 Task: Add an event with the title Training Session: Effective Decision-Making in High-Pressure Situations, date '2023/10/26', time 9:15 AM to 11:15 AMand add a description: Welcome to the Coffee Meeting with a Potential Investor, an exciting opportunity to connect, share your business vision, and explore potential investment opportunities. This meeting is designed to foster a mutually beneficial relationship between you and the investor, providing a platform to discuss your business goals, growth strategies, and the potential for collaboration., put the event into Red category . Add location for the event as: Vilnius, Lithuania, logged in from the account softage.4@softage.netand send the event invitation to softage.10@softage.net and softage.1@softage.net. Set a reminder for the event 30 minutes before
Action: Mouse moved to (140, 104)
Screenshot: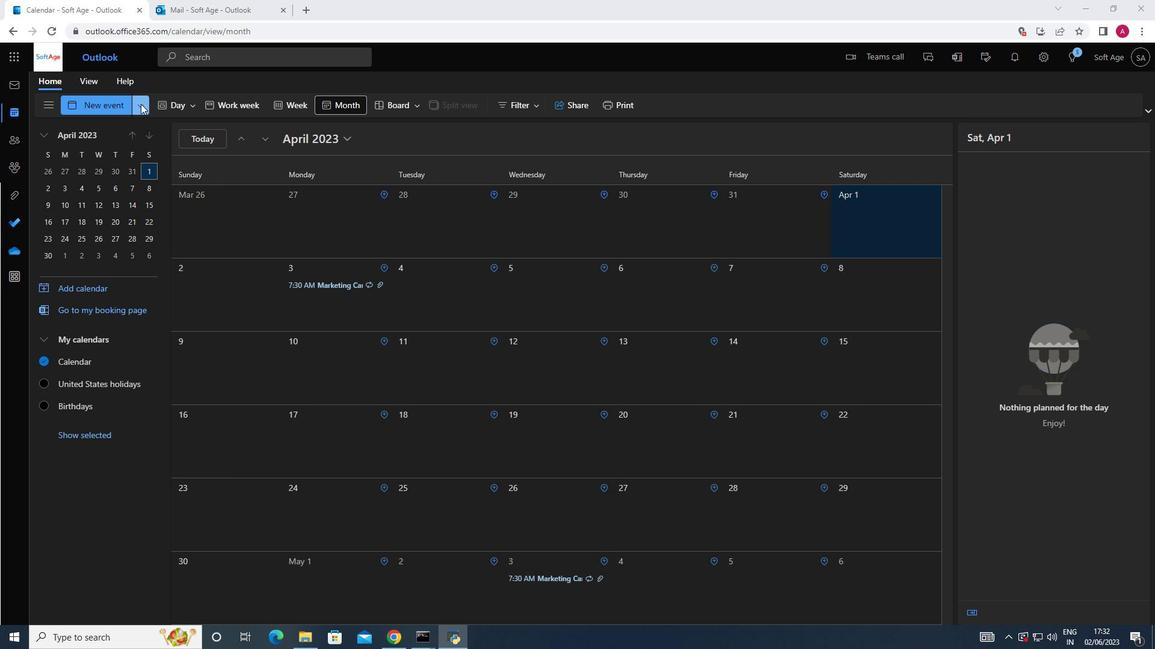 
Action: Mouse pressed left at (140, 104)
Screenshot: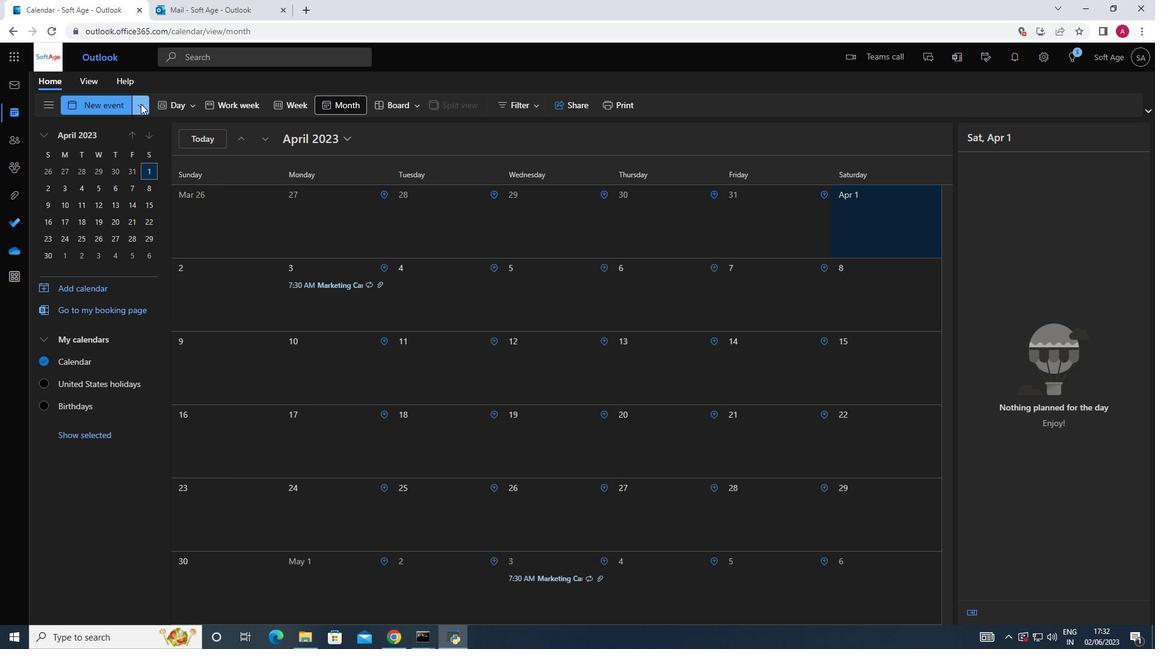 
Action: Mouse moved to (108, 149)
Screenshot: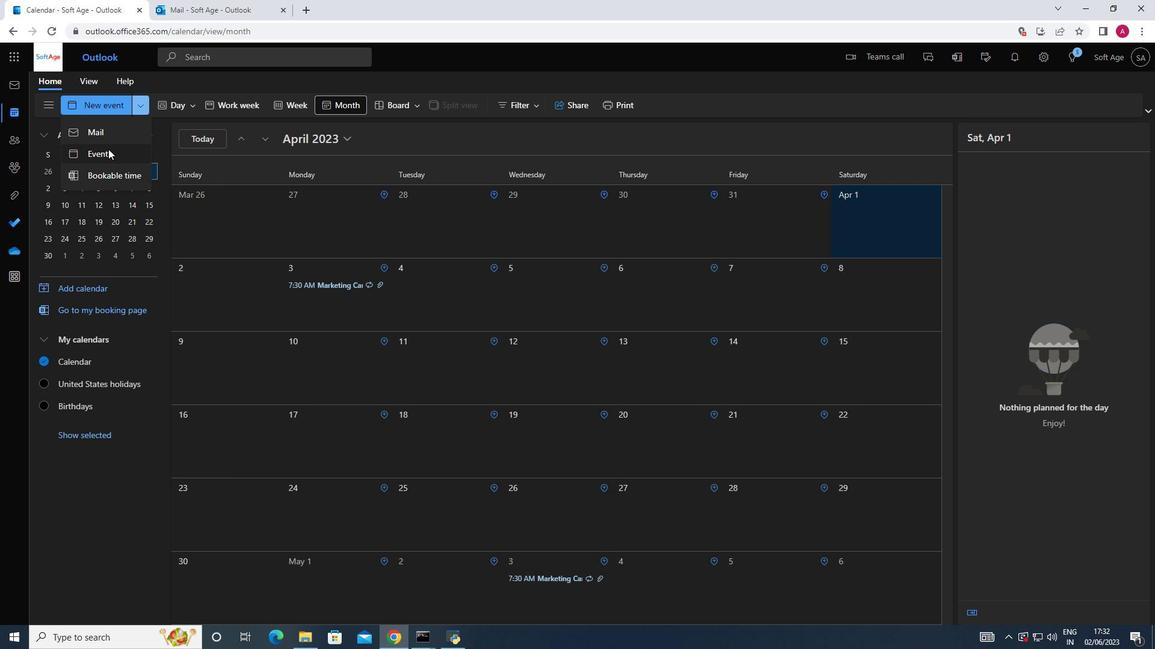 
Action: Mouse pressed left at (108, 149)
Screenshot: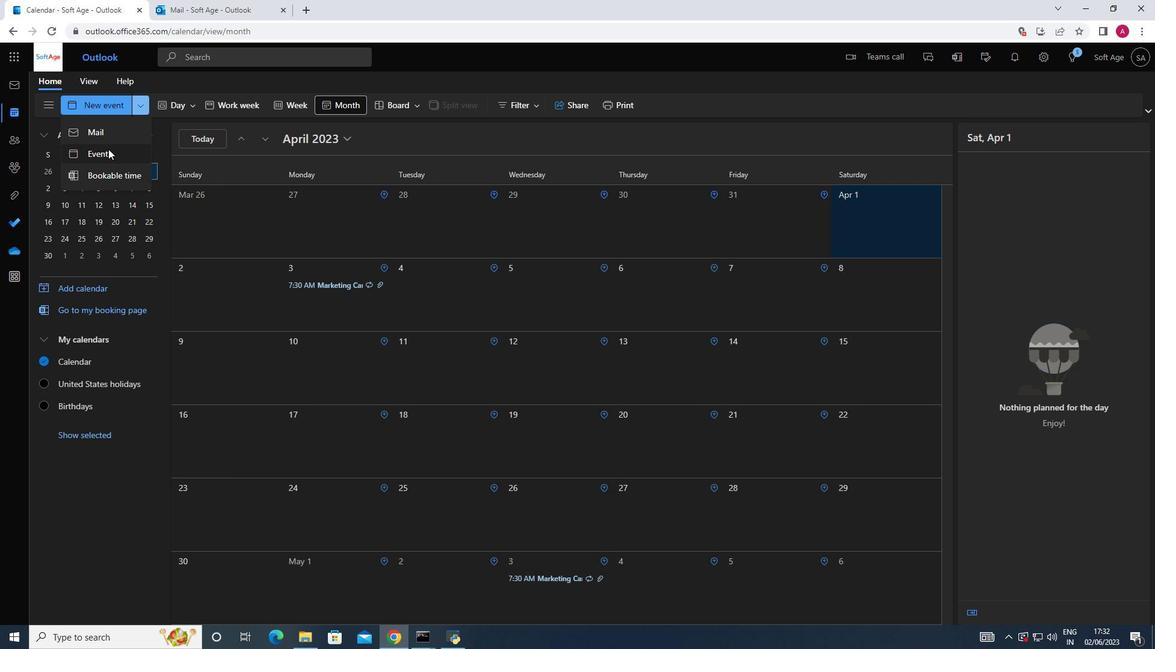 
Action: Mouse moved to (341, 176)
Screenshot: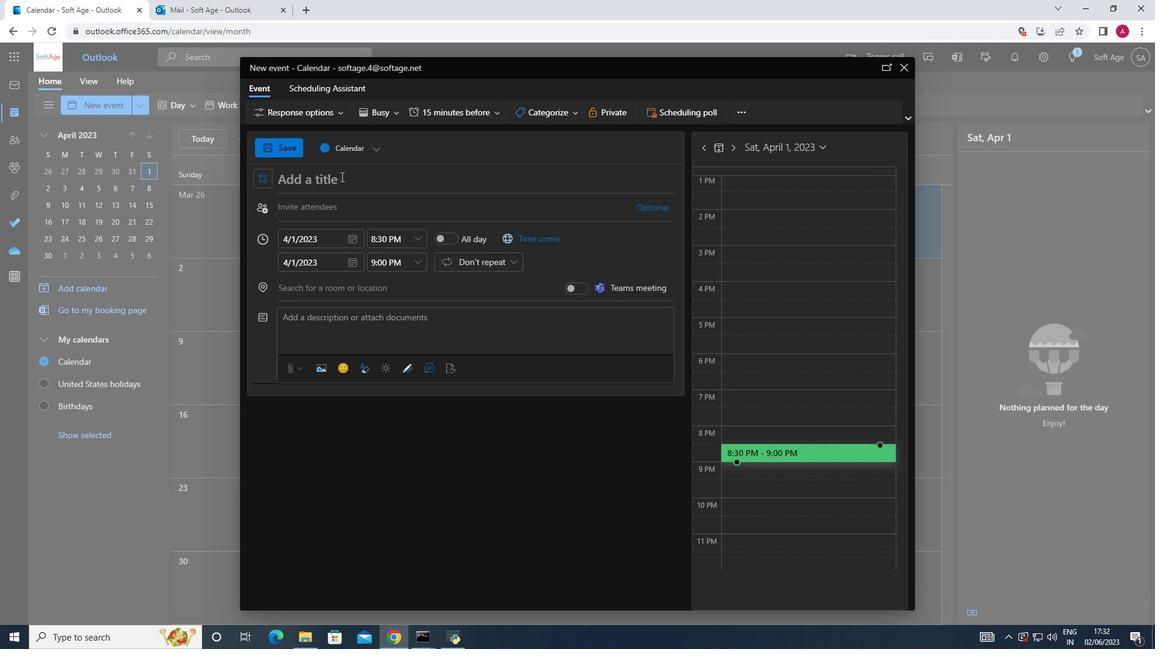 
Action: Mouse pressed left at (341, 176)
Screenshot: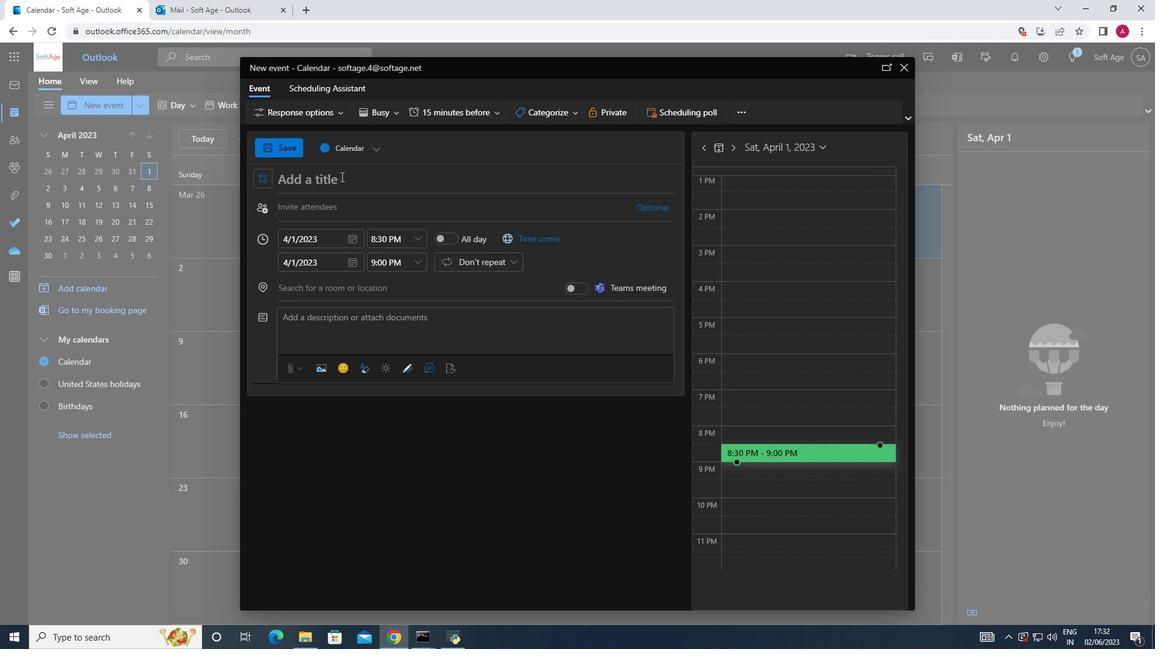 
Action: Key pressed <Key.shift>Training<Key.space><Key.shift>Session<Key.shift_r>:<Key.shift>Effective<Key.space><Key.shift>Decision-<Key.shift_r>Making<Key.space>in<Key.space><Key.shift>High<Key.space><Key.backspace>-<Key.shift_r>Pressure<Key.space><Key.shift>Situations
Screenshot: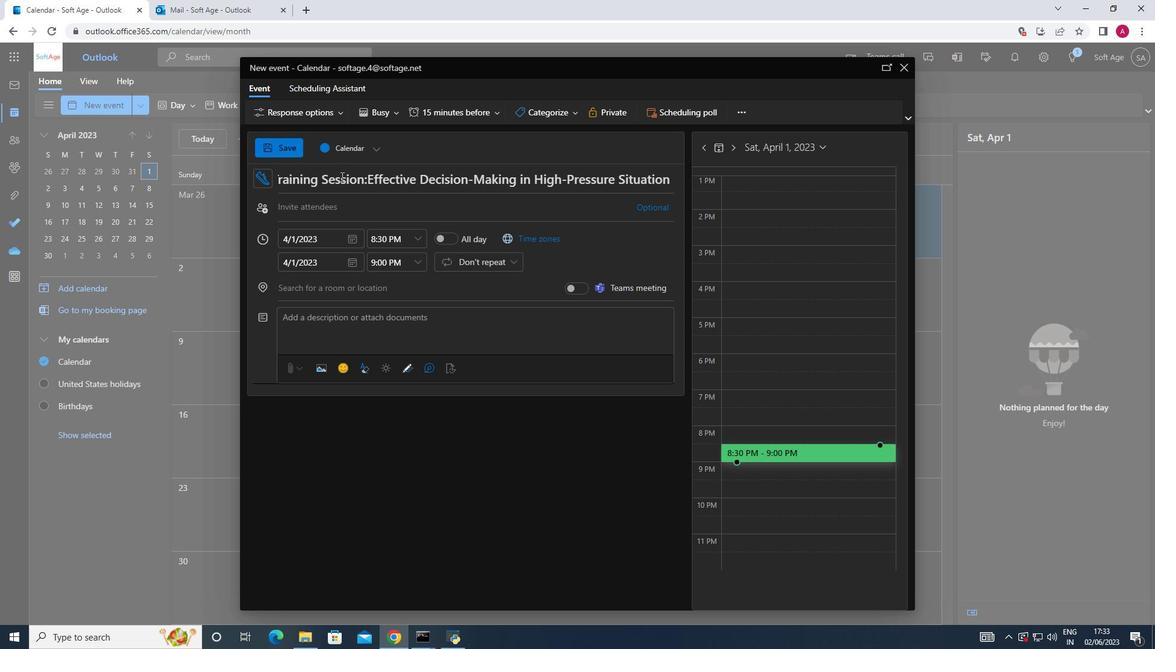 
Action: Mouse moved to (352, 241)
Screenshot: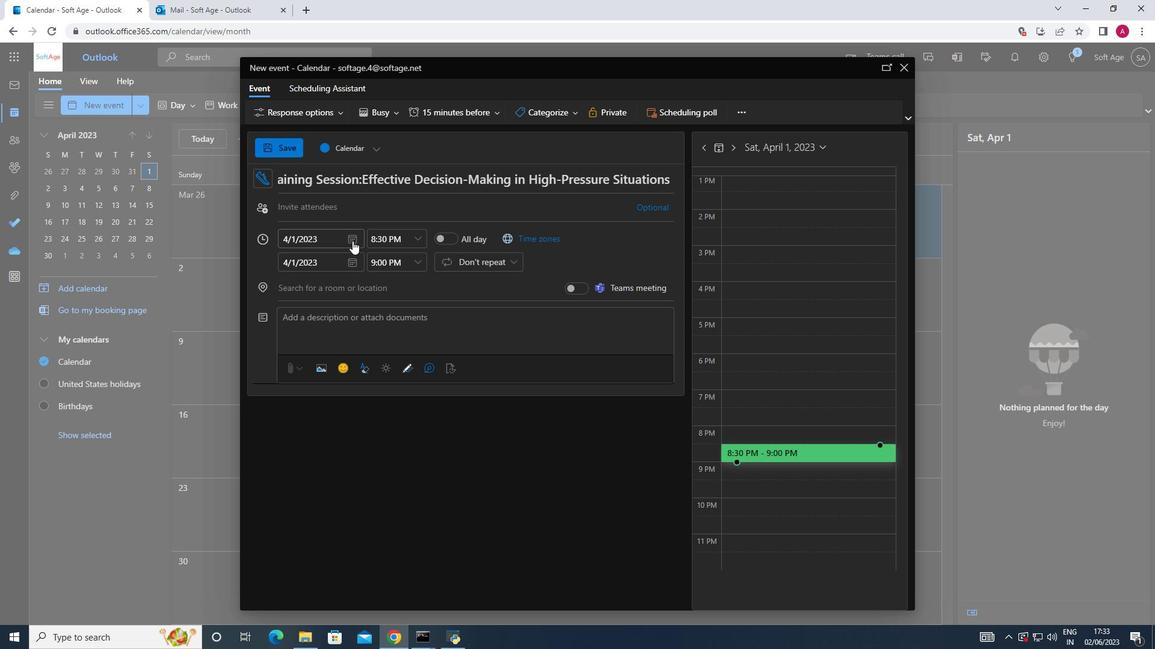 
Action: Mouse pressed left at (352, 241)
Screenshot: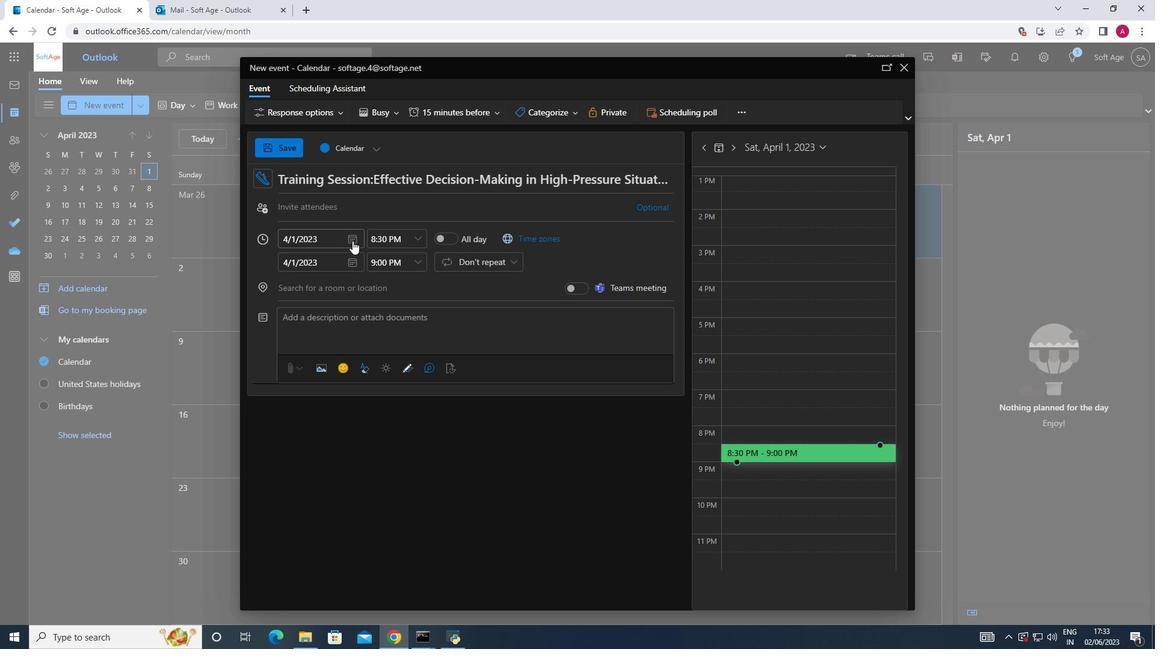 
Action: Mouse moved to (397, 265)
Screenshot: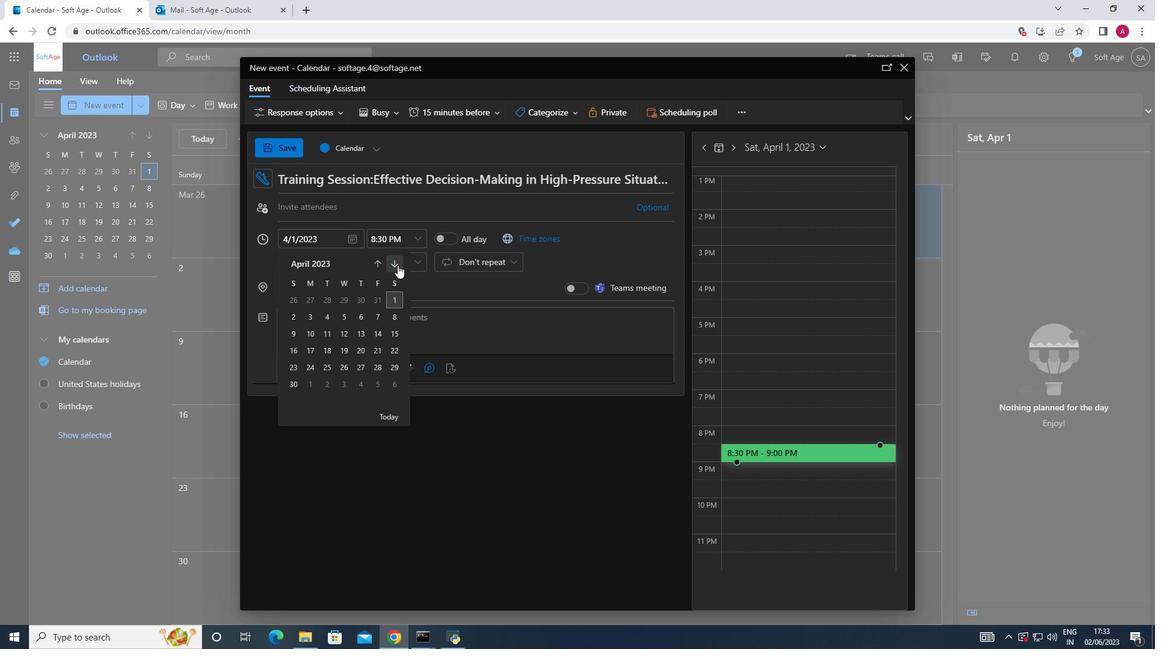 
Action: Mouse pressed left at (397, 265)
Screenshot: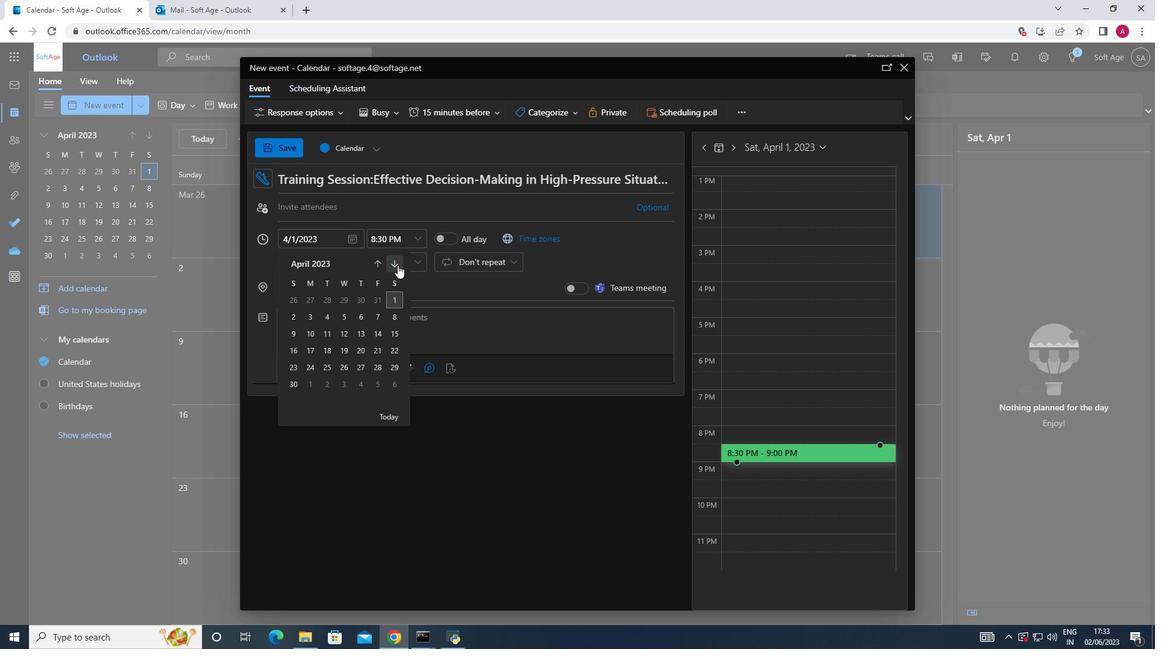 
Action: Mouse pressed left at (397, 265)
Screenshot: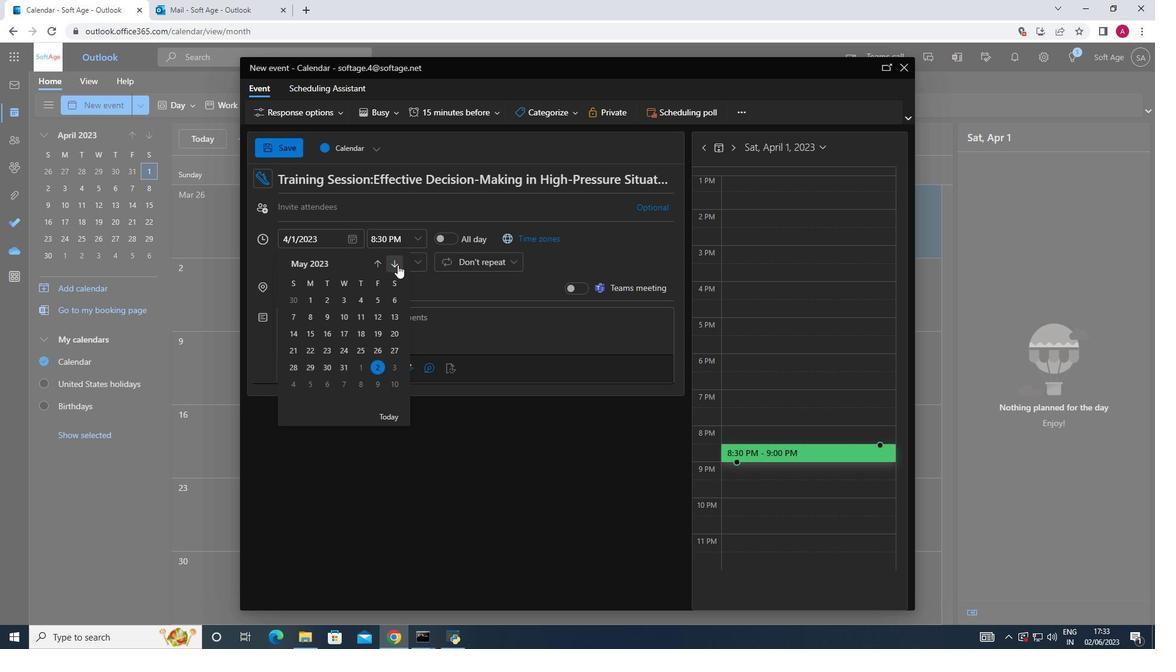 
Action: Mouse pressed left at (397, 265)
Screenshot: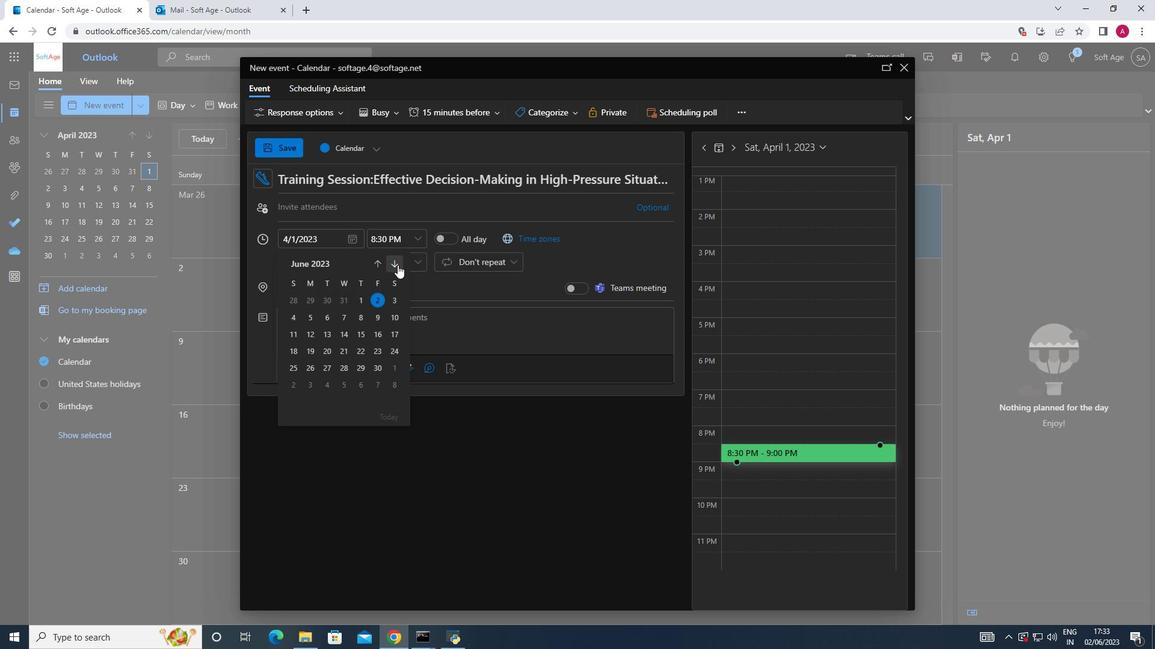 
Action: Mouse pressed left at (397, 265)
Screenshot: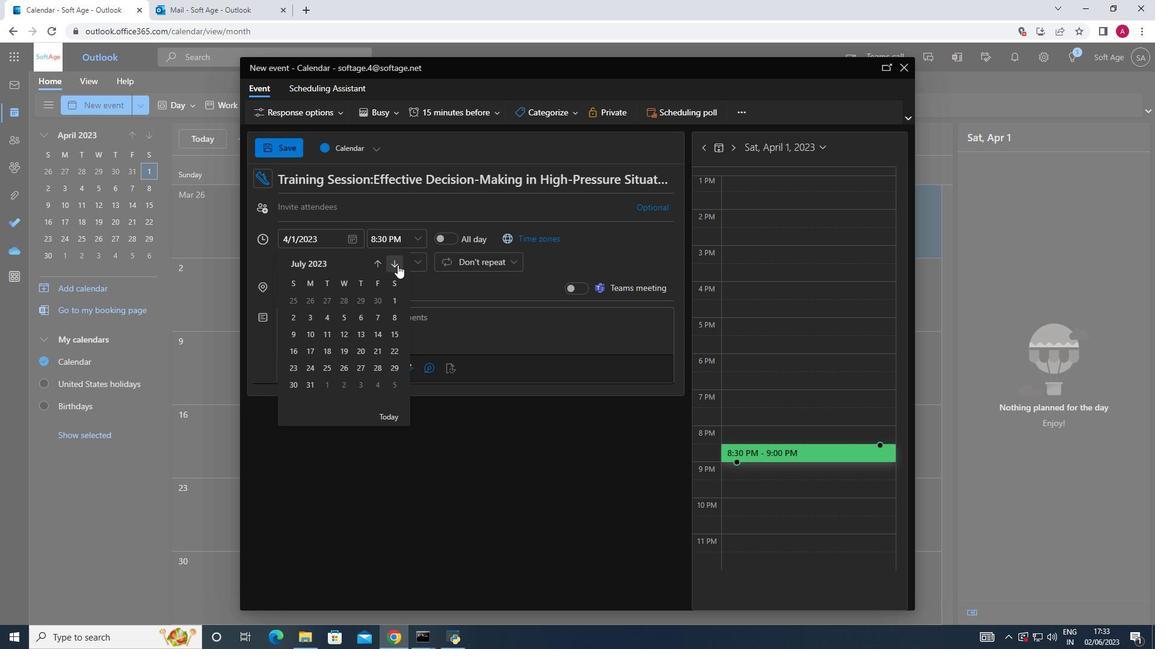 
Action: Mouse pressed left at (397, 265)
Screenshot: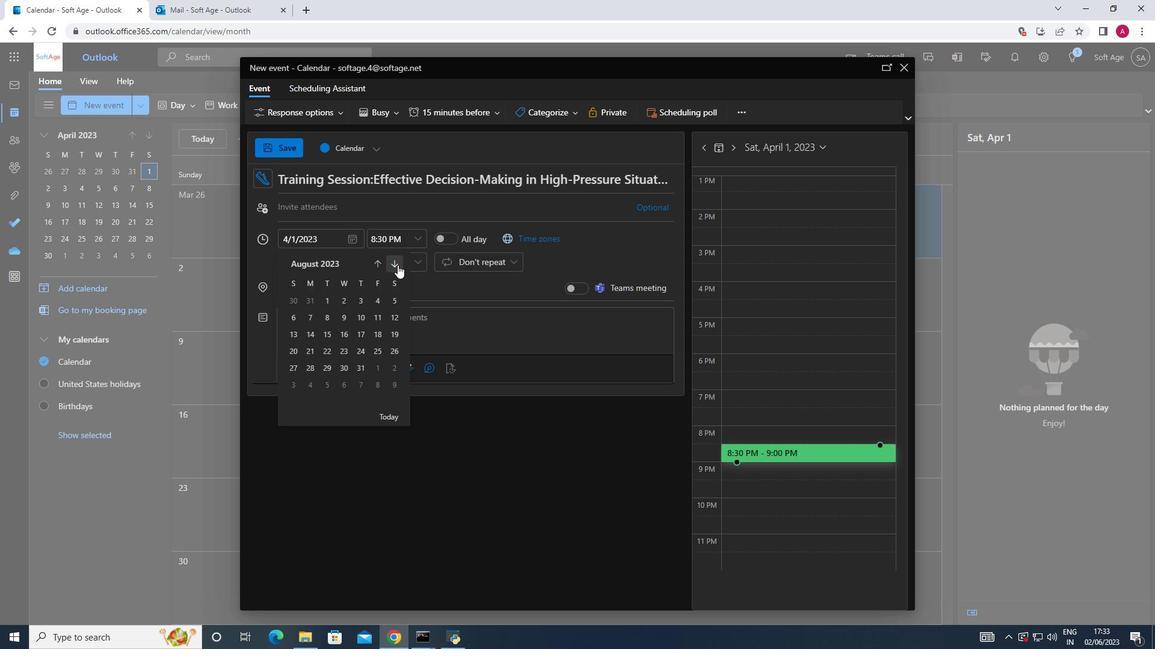 
Action: Mouse pressed left at (397, 265)
Screenshot: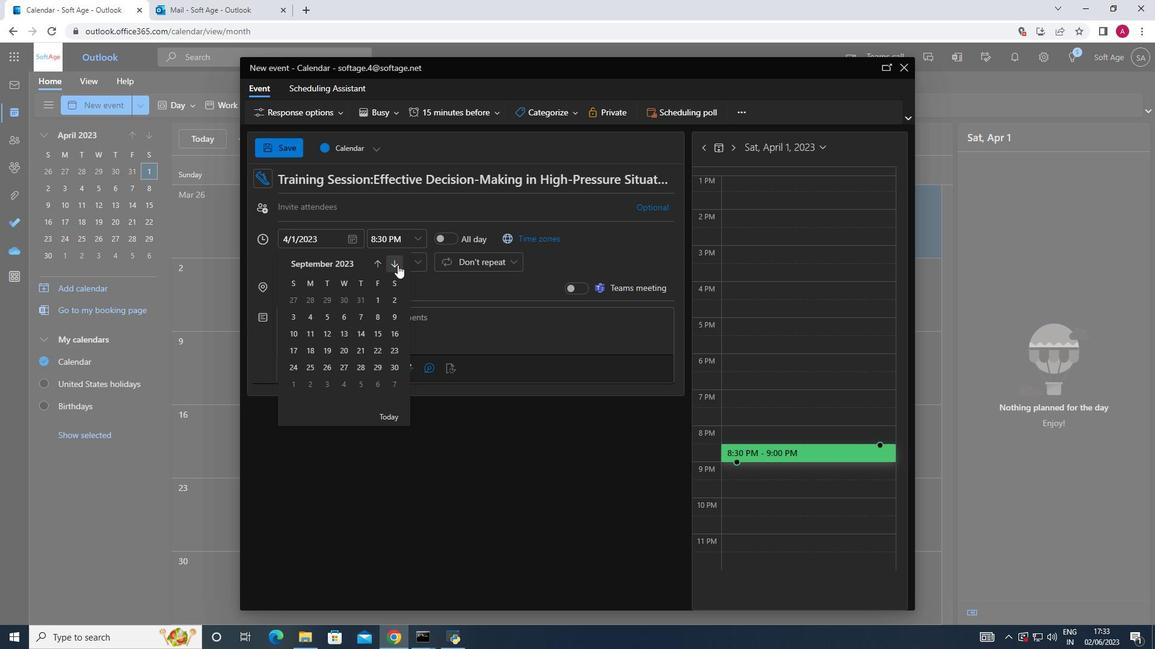 
Action: Mouse pressed left at (397, 265)
Screenshot: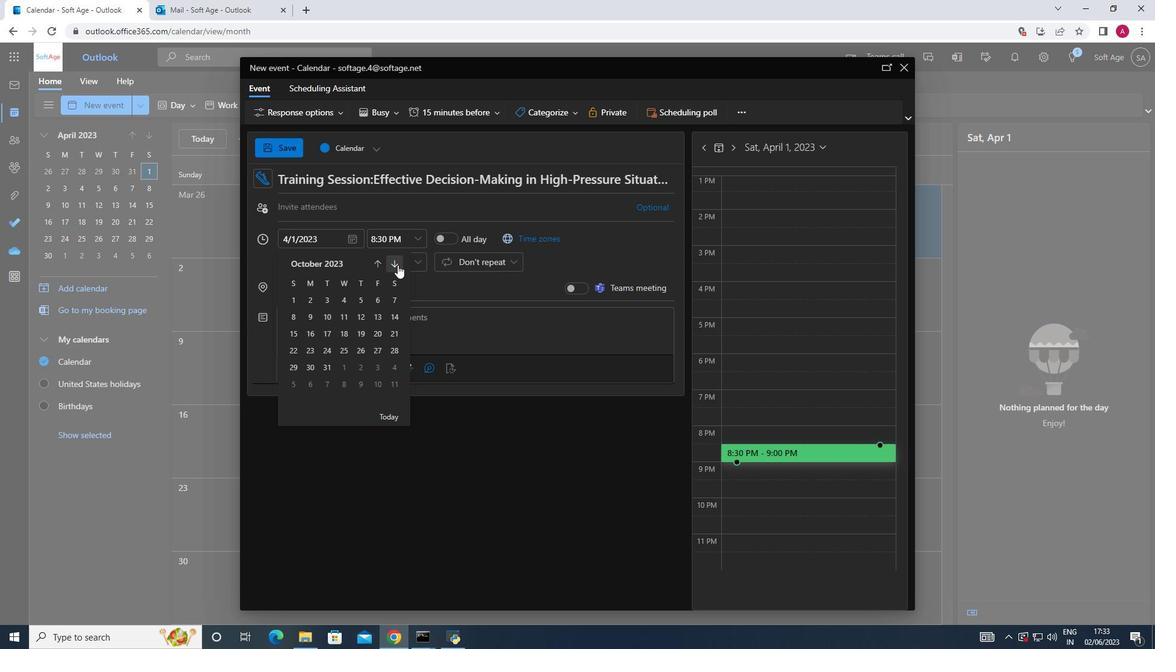 
Action: Mouse moved to (377, 262)
Screenshot: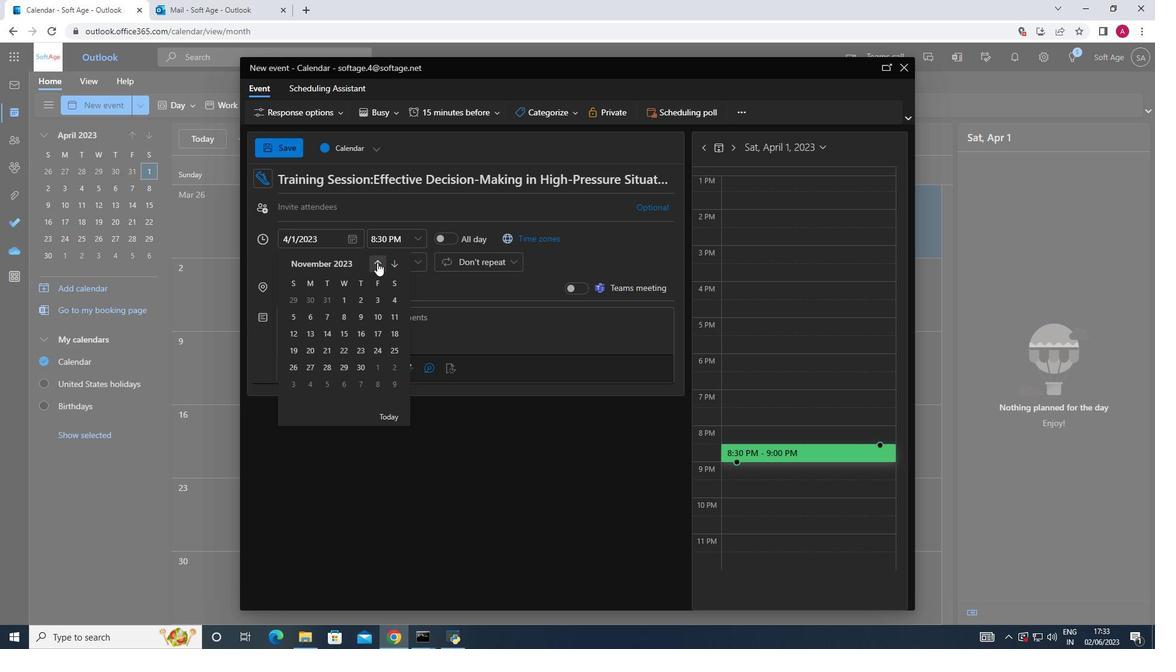 
Action: Mouse pressed left at (377, 262)
Screenshot: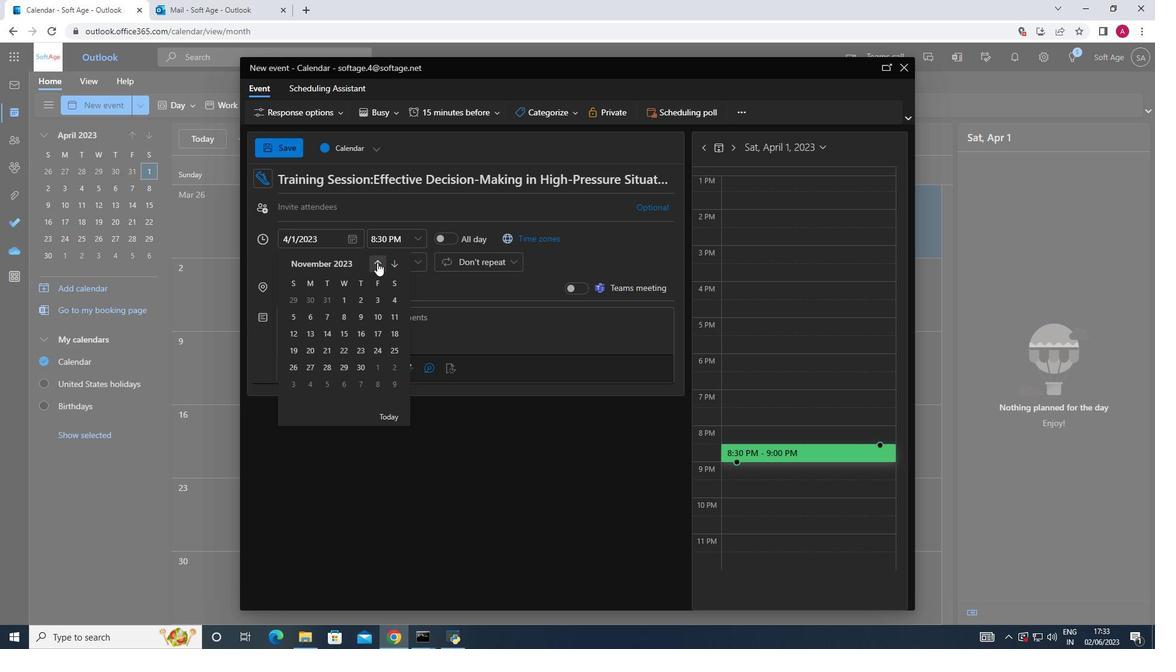 
Action: Mouse moved to (358, 353)
Screenshot: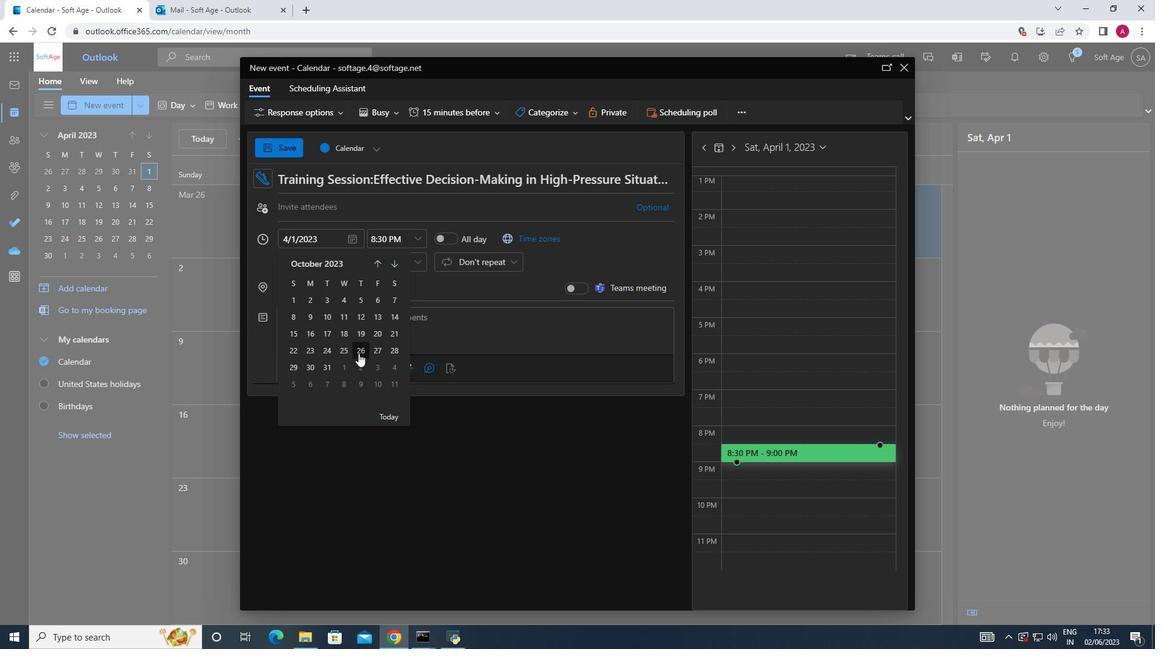 
Action: Mouse pressed left at (358, 353)
Screenshot: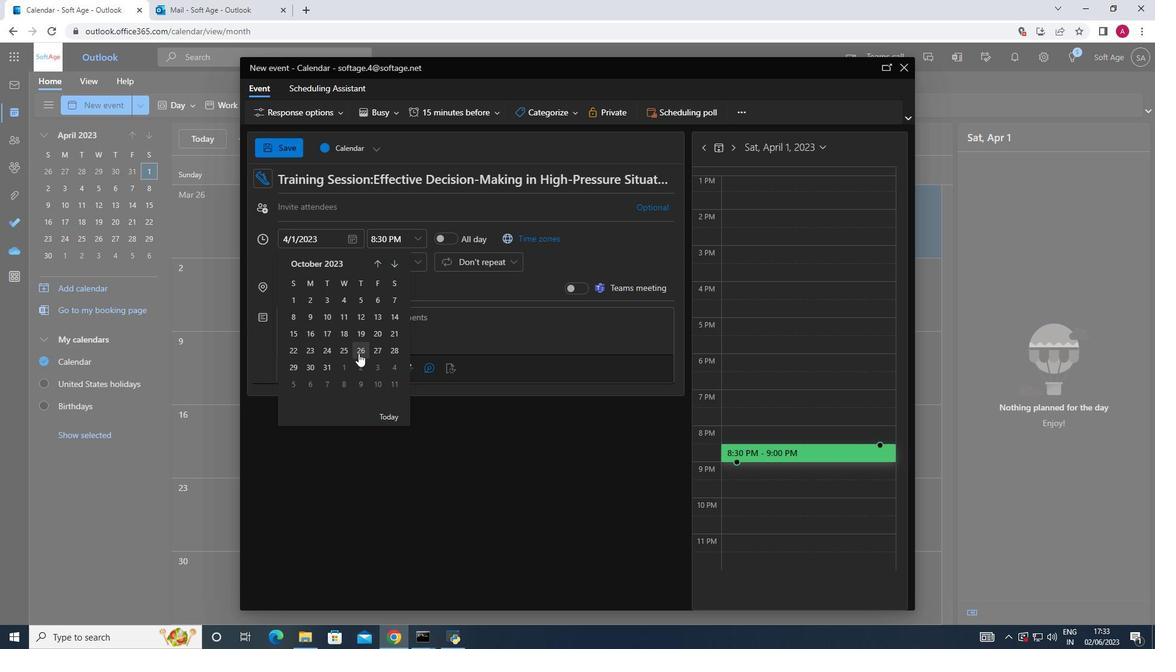 
Action: Mouse moved to (422, 243)
Screenshot: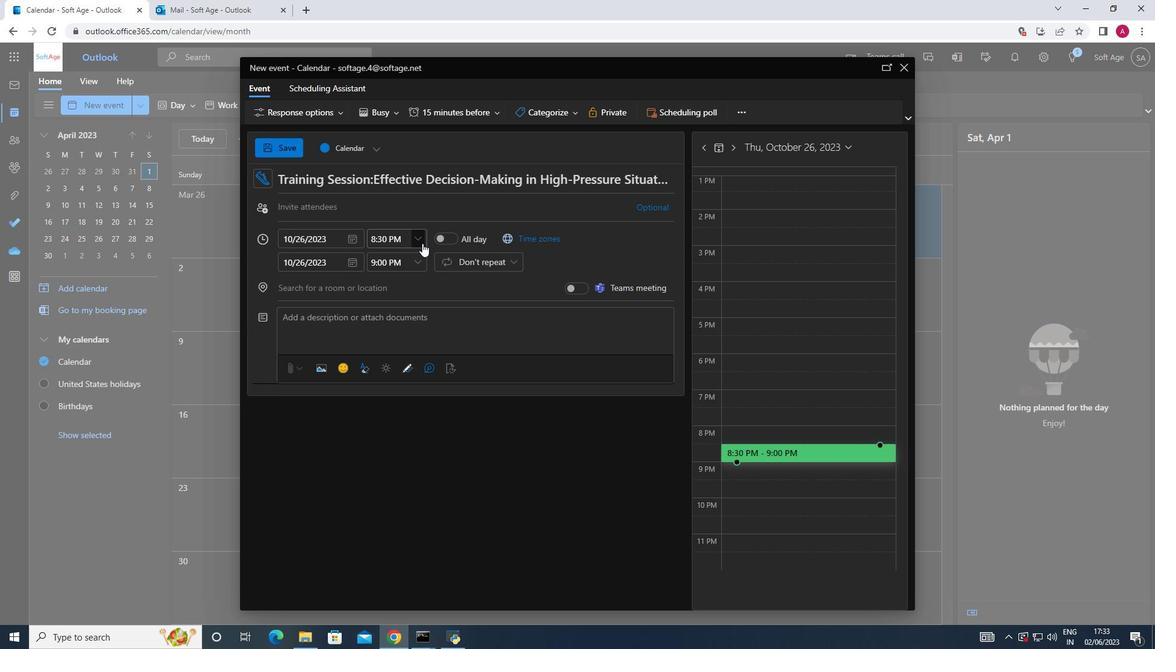 
Action: Mouse pressed left at (422, 243)
Screenshot: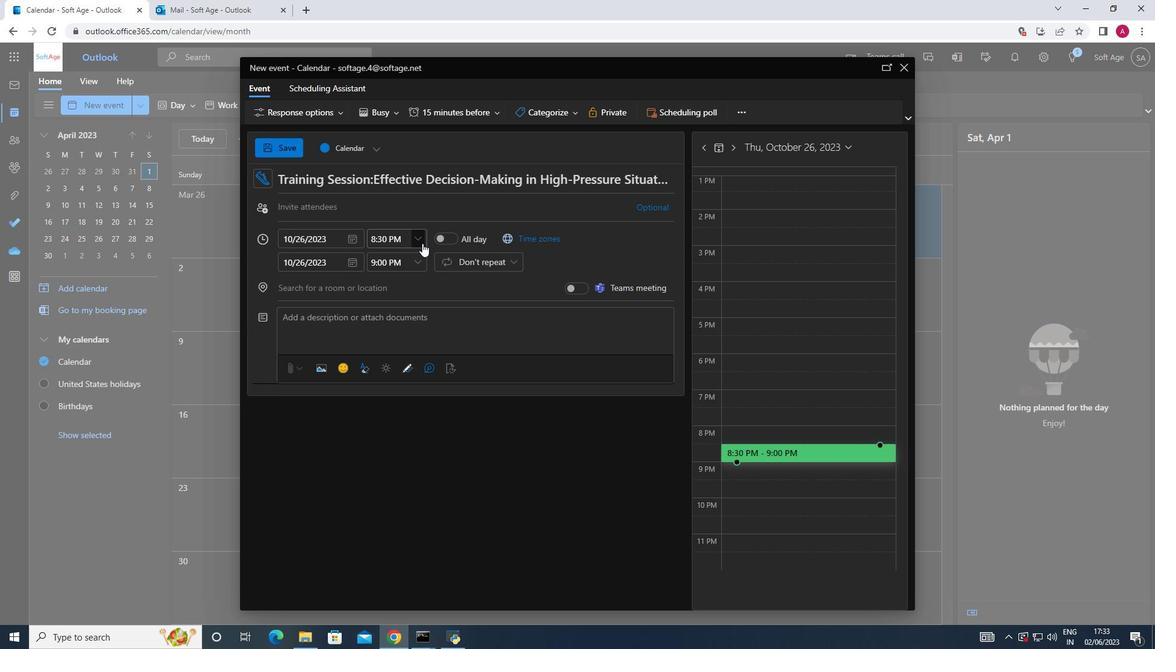 
Action: Key pressed 9<Key.shift_r>:15<Key.enter>
Screenshot: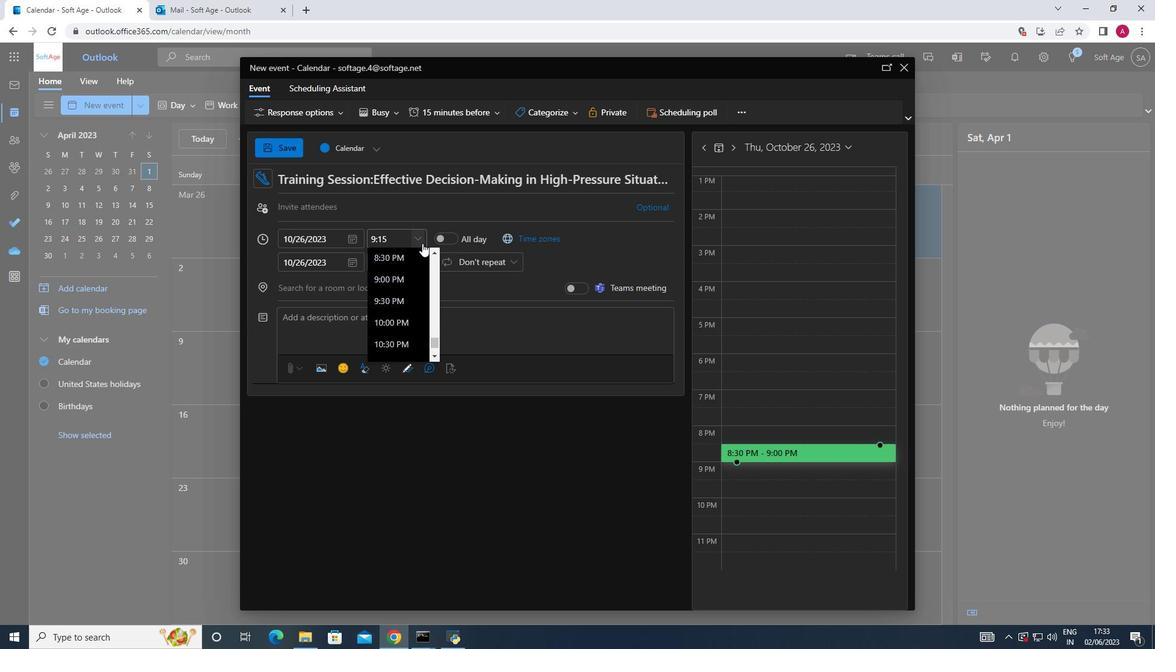 
Action: Mouse moved to (422, 261)
Screenshot: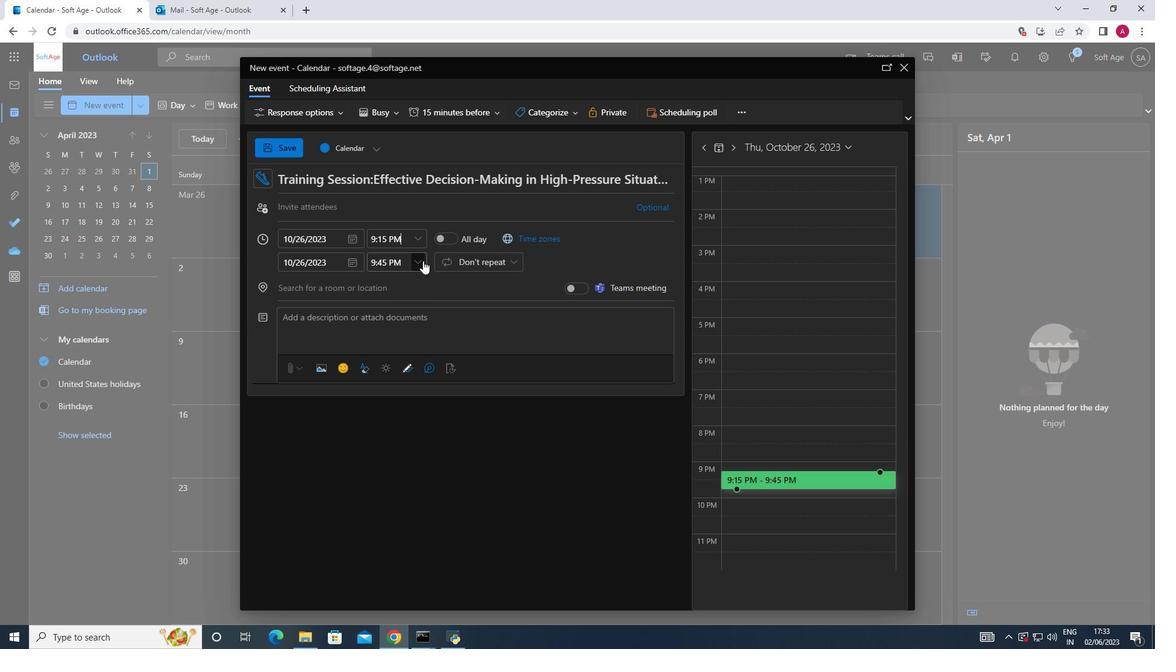 
Action: Mouse pressed left at (422, 261)
Screenshot: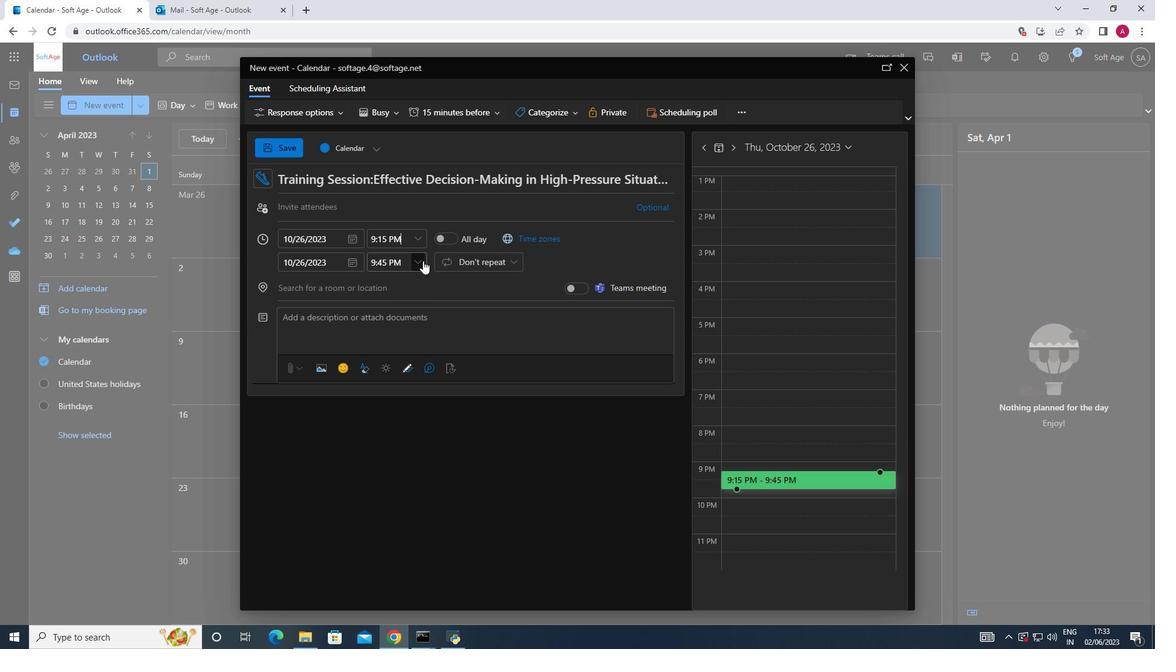 
Action: Mouse moved to (408, 350)
Screenshot: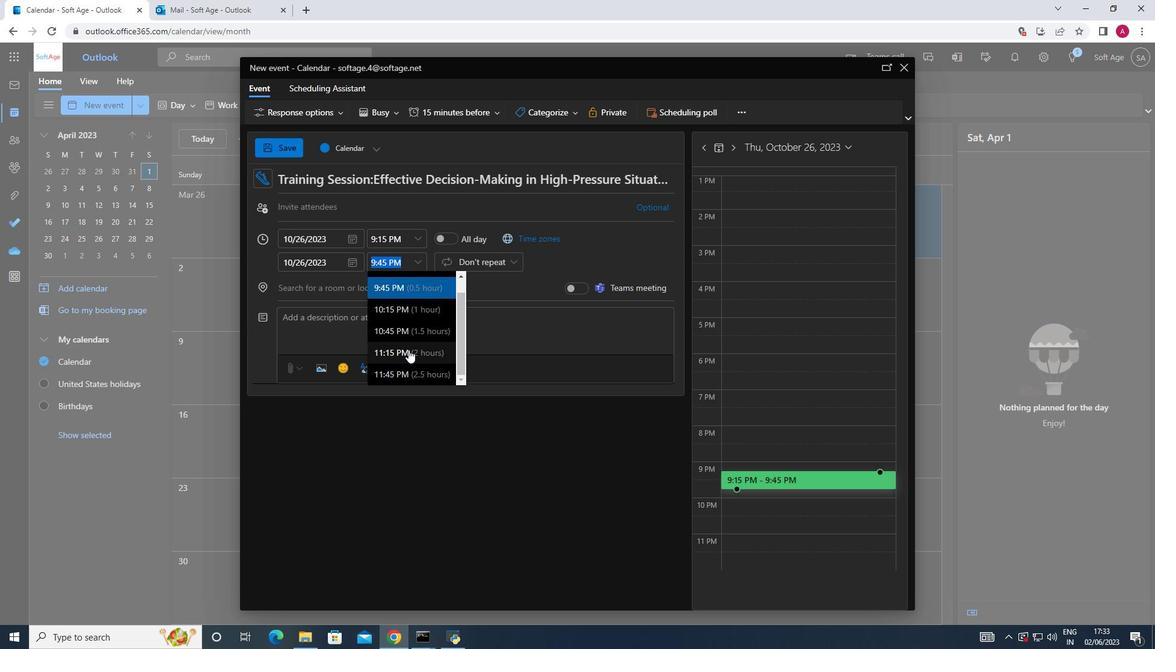 
Action: Mouse pressed left at (408, 350)
Screenshot: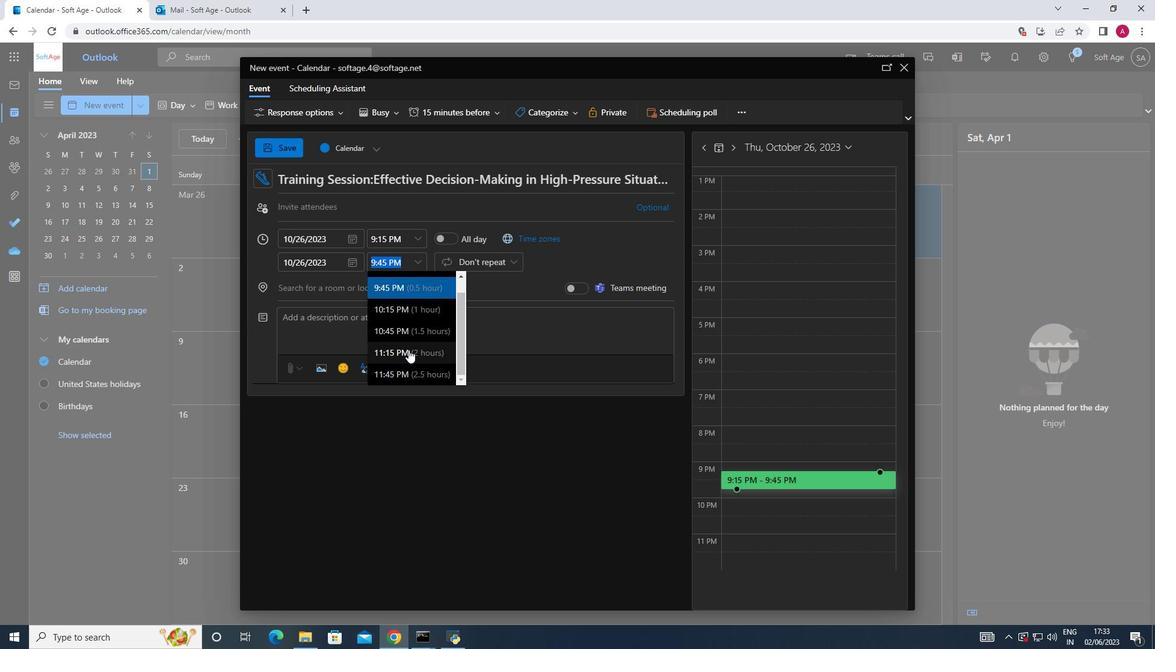 
Action: Mouse moved to (296, 319)
Screenshot: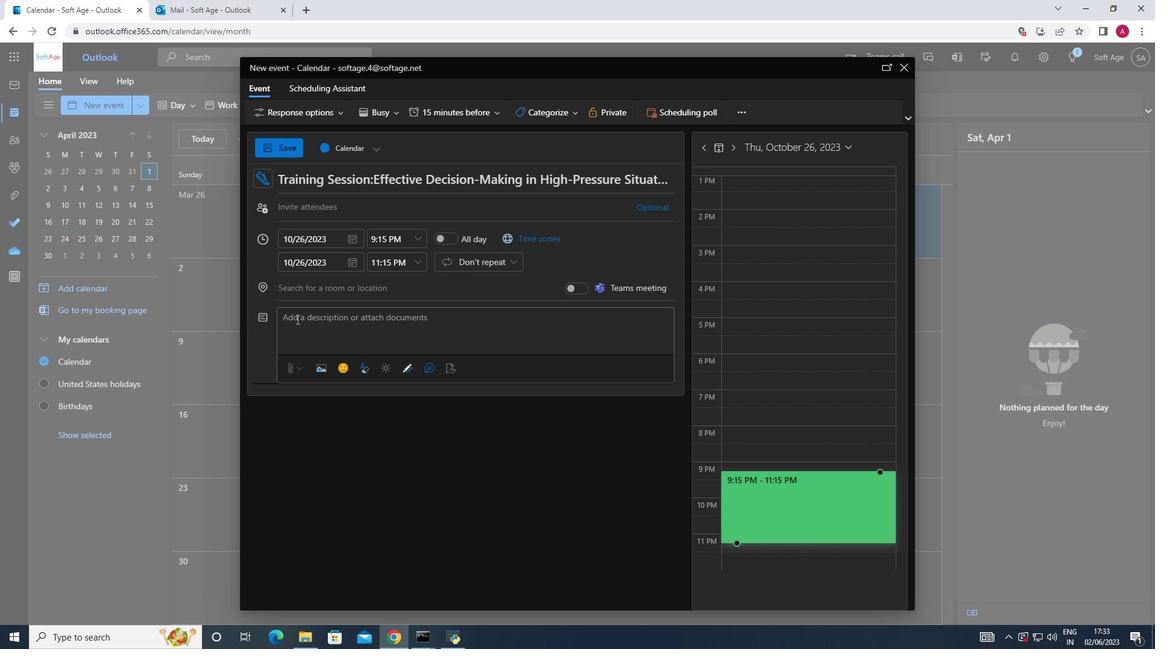 
Action: Mouse pressed left at (296, 319)
Screenshot: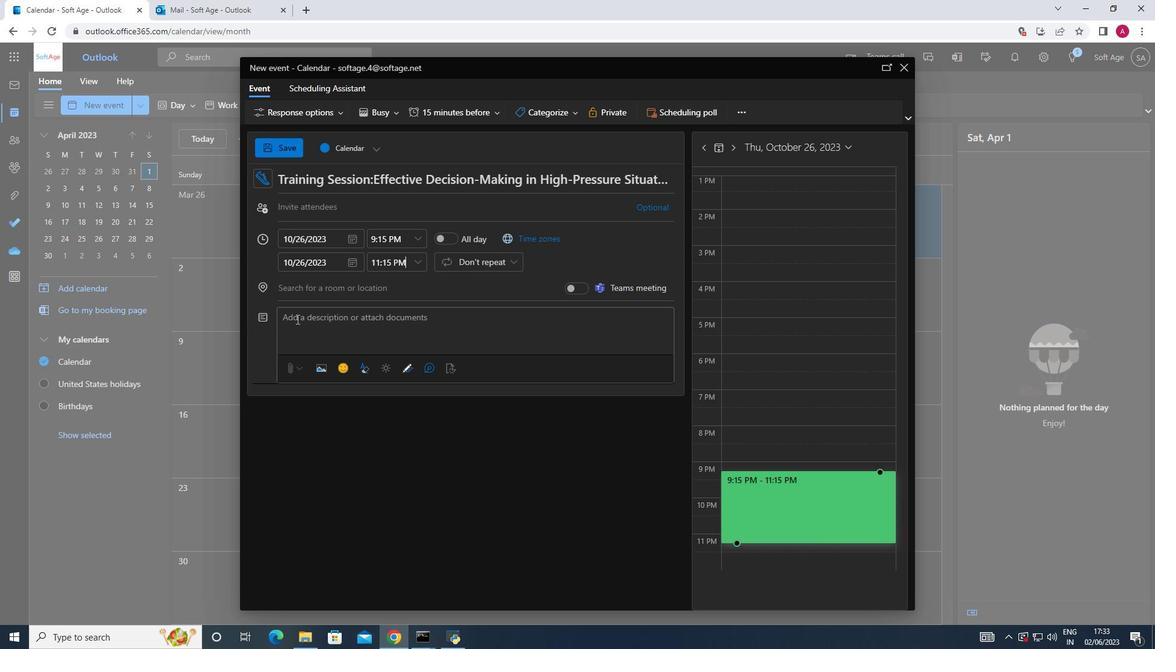 
Action: Mouse moved to (297, 319)
Screenshot: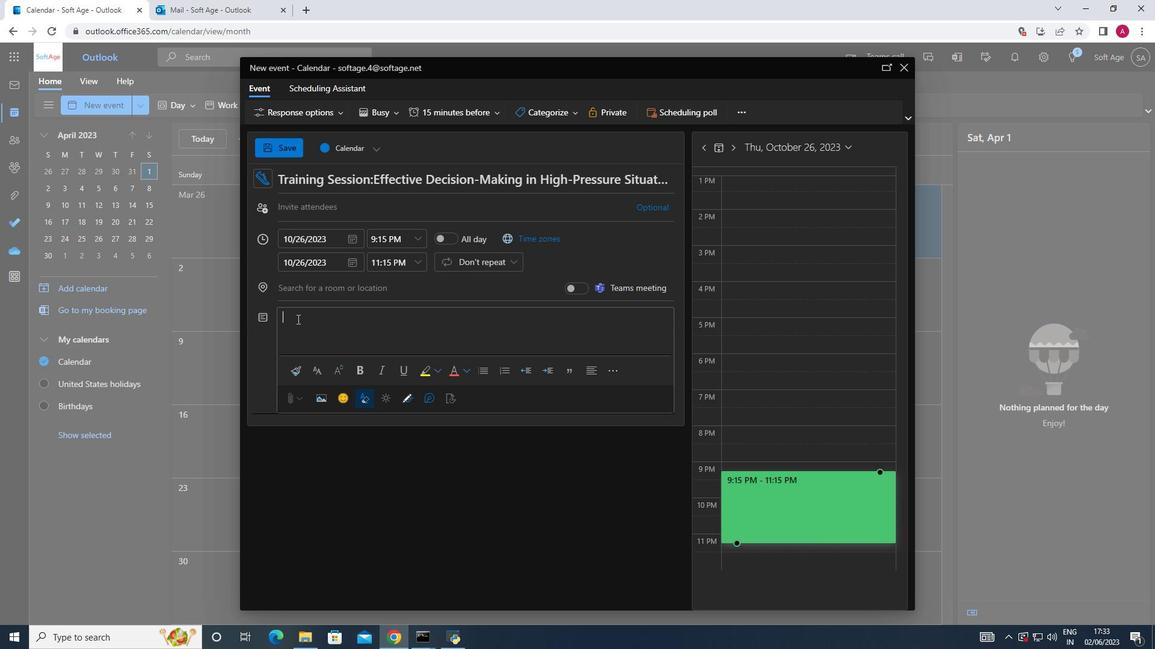 
Action: Key pressed <Key.shift>Welcome<Key.space>to<Key.space>the<Key.space>coffee<Key.space><Key.shift_r><Key.shift_r>M<Key.backspace>meeting<Key.space>with<Key.space>a<Key.space>potr<Key.backspace>ential<Key.space><Key.shift_r>In<Key.backspace><Key.backspace>investment<Key.backspace><Key.backspace><Key.backspace><Key.backspace><Key.backspace><Key.backspace><Key.backspace>estor,<Key.space>an<Key.space>exciting<Key.space>opportunity<Key.space>to<Key.space>connect,<Key.space>share<Key.space>your<Key.space>buisness<Key.space>vision,<Key.space>and<Key.space>explore<Key.space>potential<Key.space>investment<Key.space>opportunities.<Key.space><Key.shift>This<Key.space>meeting<Key.space>is<Key.space>designed<Key.space>to<Key.space>foster<Key.space>a<Key.space>mutually<Key.space>
Screenshot: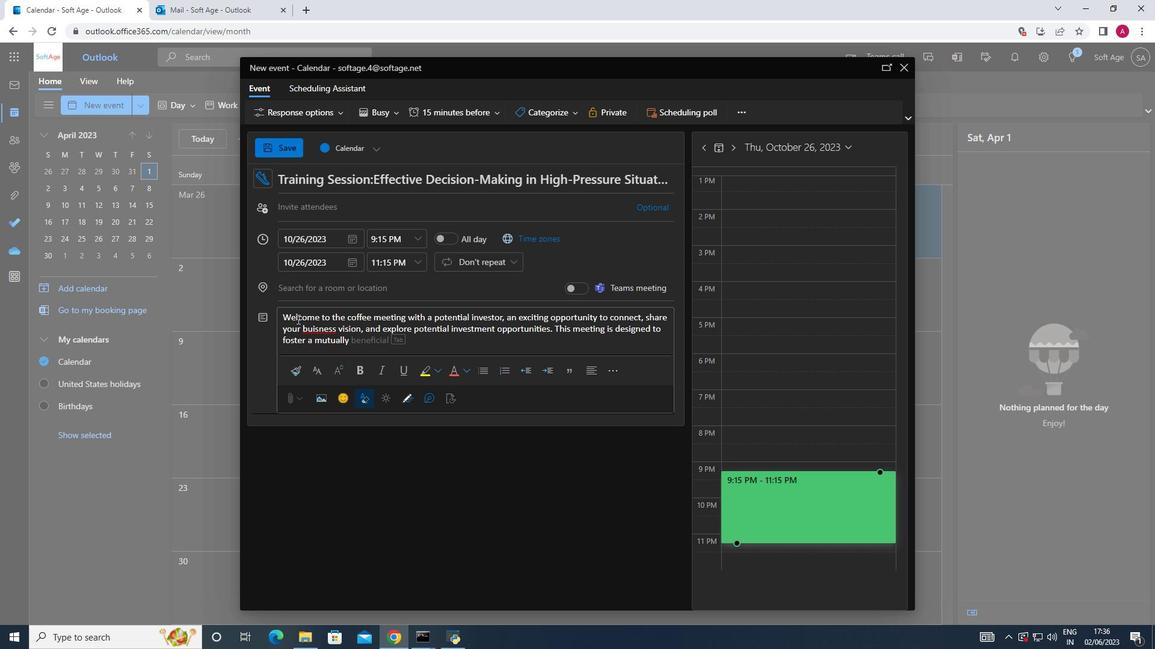 
Action: Mouse moved to (330, 332)
Screenshot: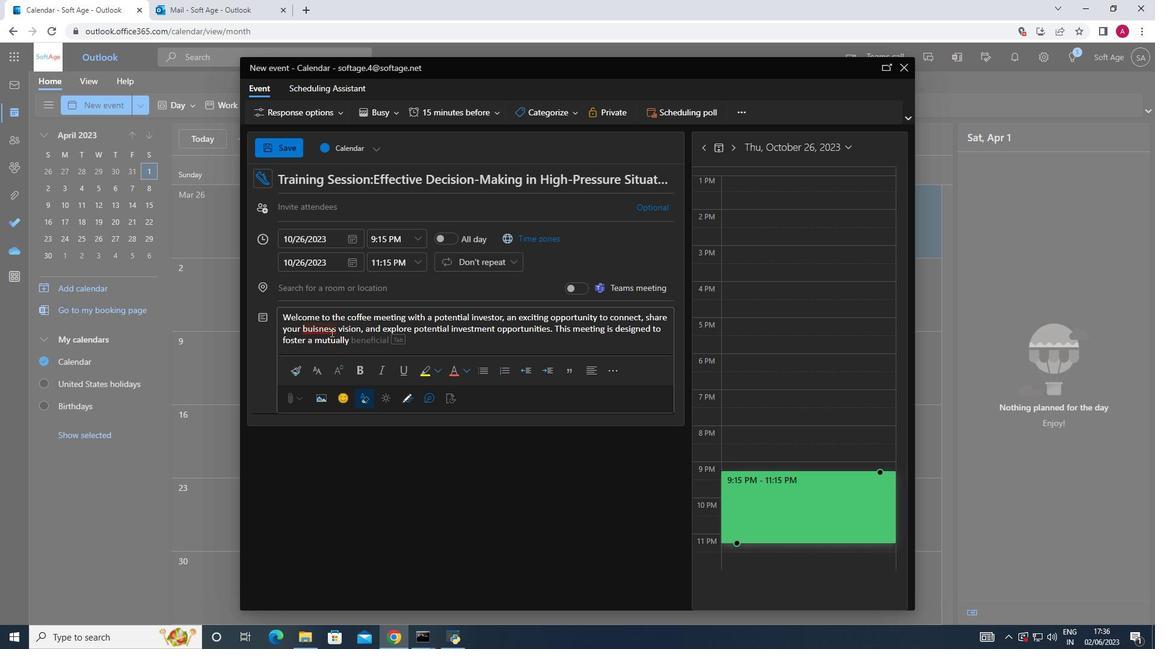 
Action: Mouse pressed left at (330, 332)
Screenshot: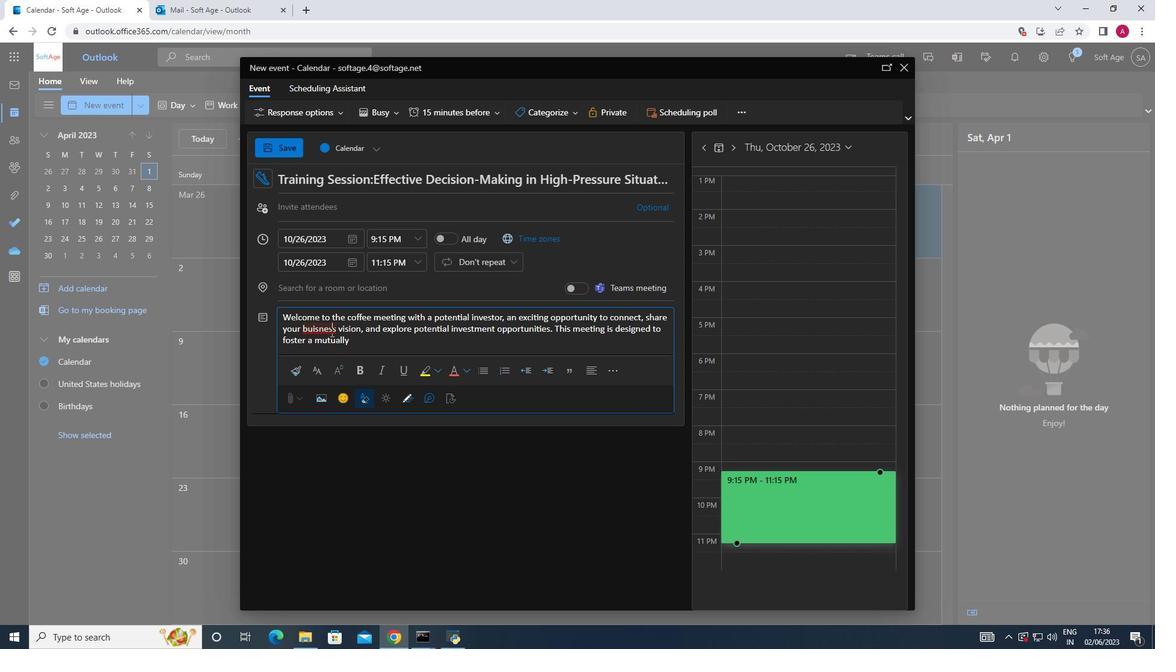 
Action: Mouse moved to (327, 369)
Screenshot: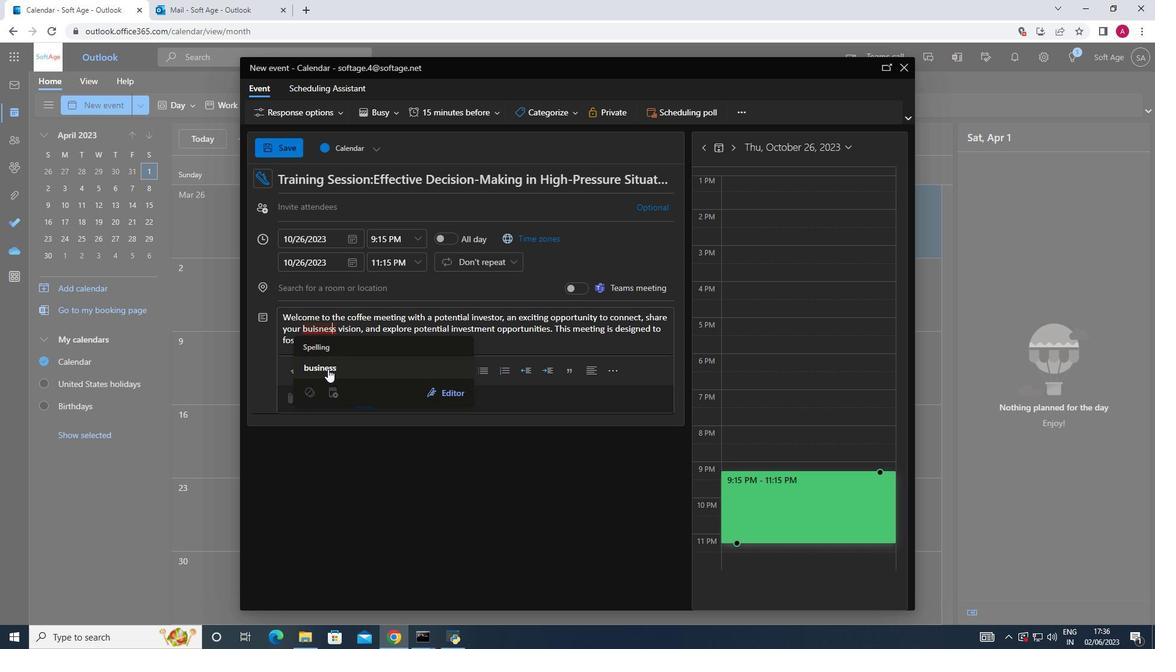 
Action: Mouse pressed left at (327, 369)
Screenshot: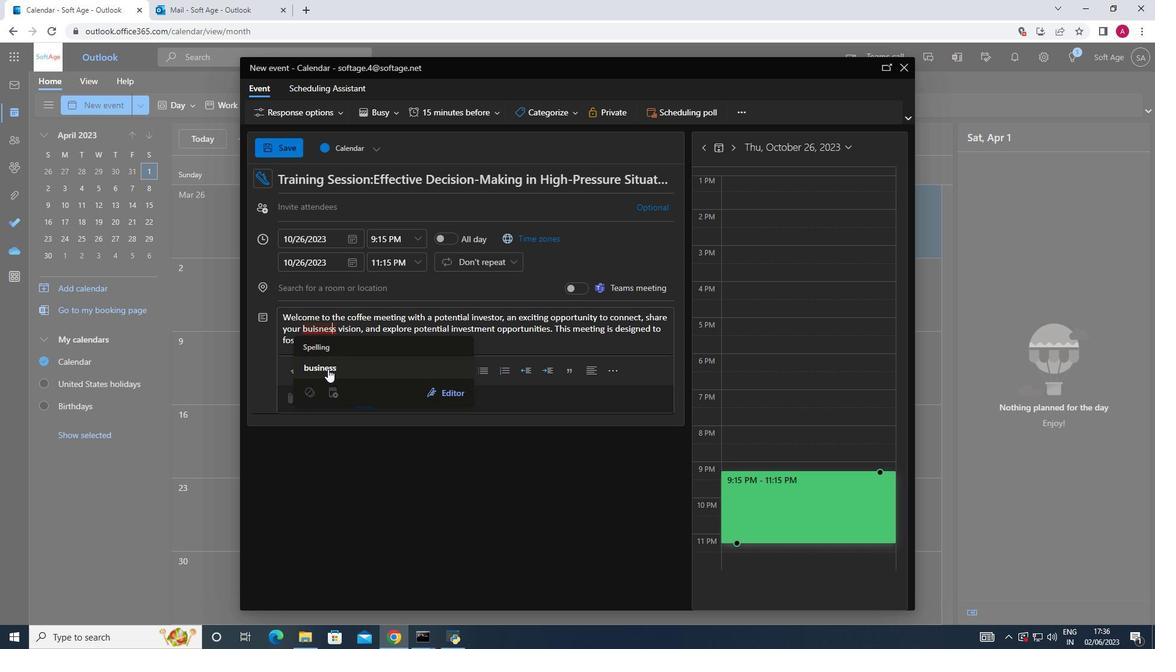 
Action: Mouse moved to (352, 346)
Screenshot: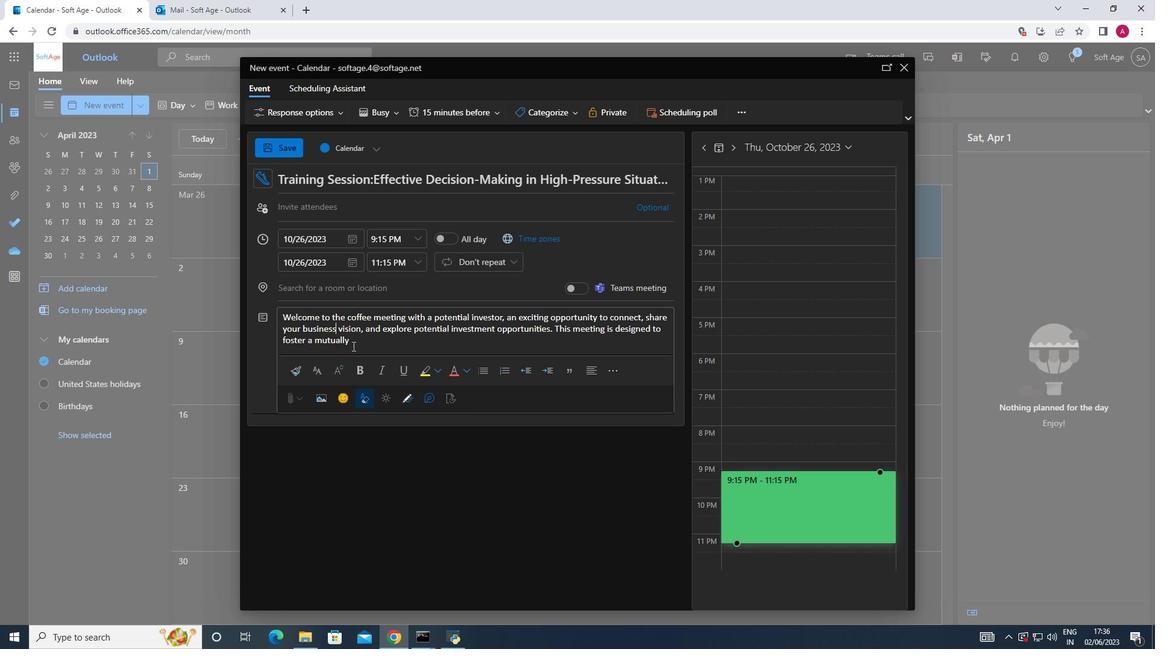 
Action: Mouse pressed left at (352, 346)
Screenshot: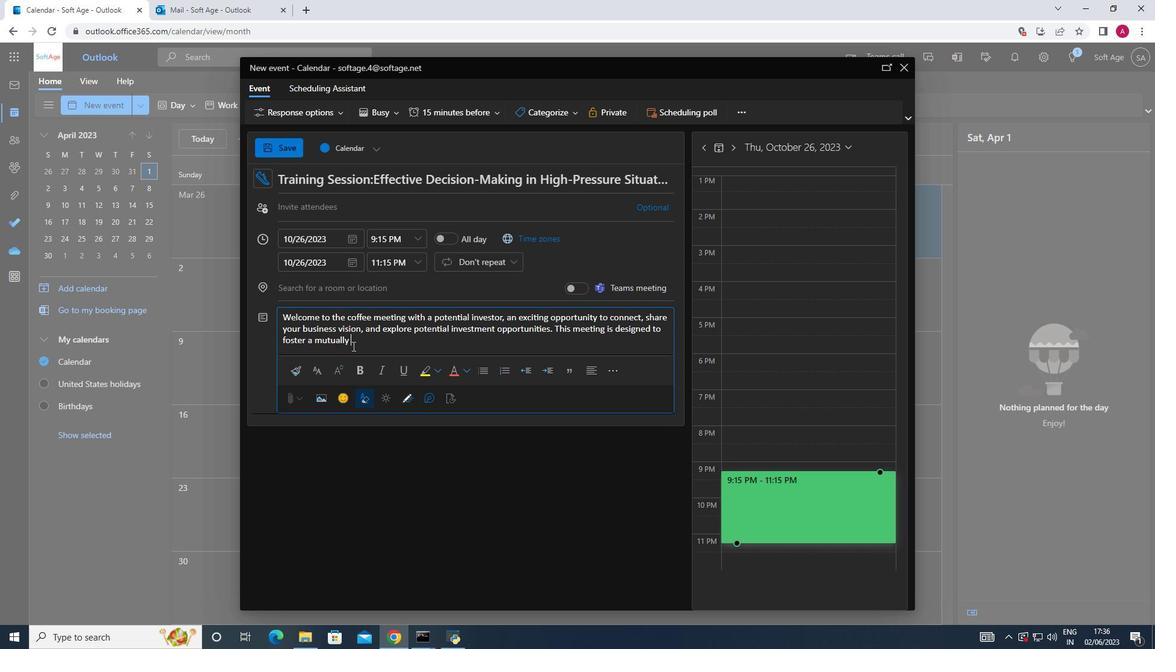 
Action: Key pressed beneficial<Key.space>re<Key.tab><Key.space>between<Key.space>u<Key.backspace>you<Key.space>and<Key.space>the<Key.space>investor,<Key.space>providing<Key.space>a<Key.space>platform<Key.space>to<Key.space>discuss<Key.space>your<Key.space>business<Key.space>goals,<Key.space>growth<Key.space>strategies,<Key.space>and<Key.space>the<Key.space>potential<Key.space>for<Key.space>collaboration.
Screenshot: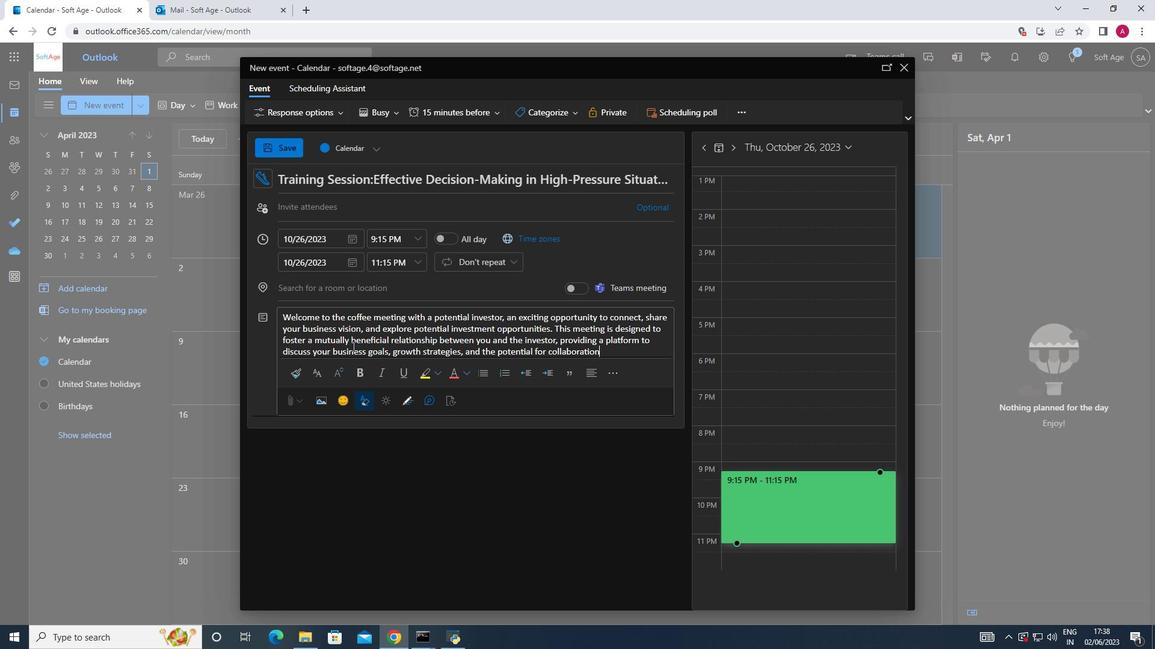 
Action: Mouse moved to (575, 114)
Screenshot: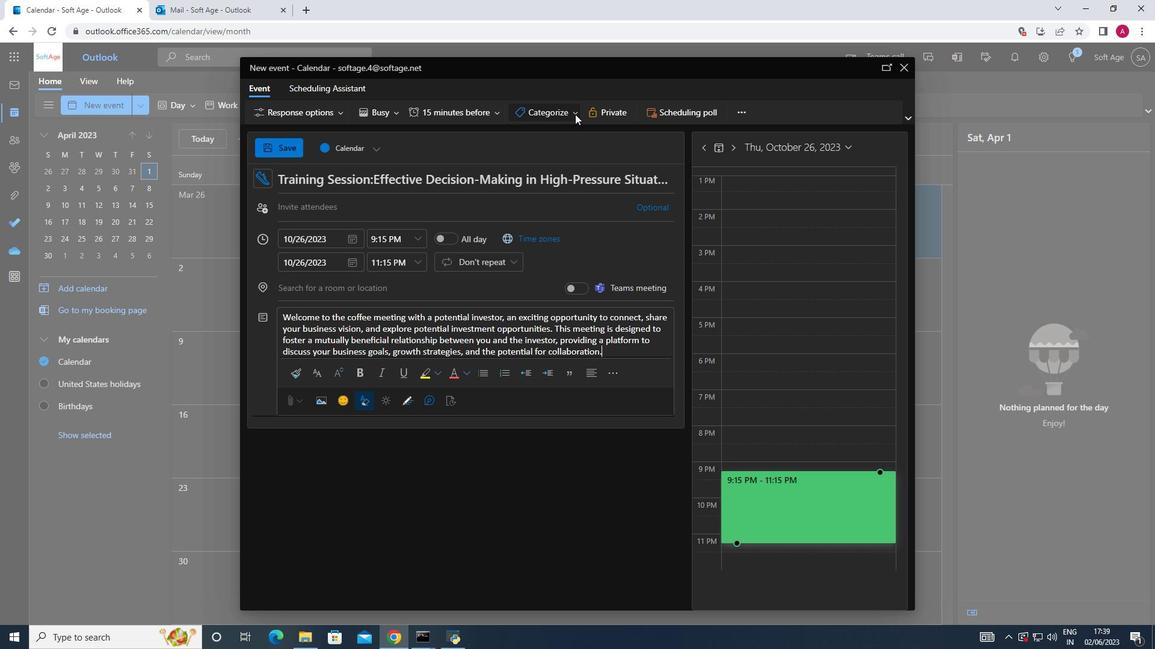 
Action: Mouse pressed left at (575, 114)
Screenshot: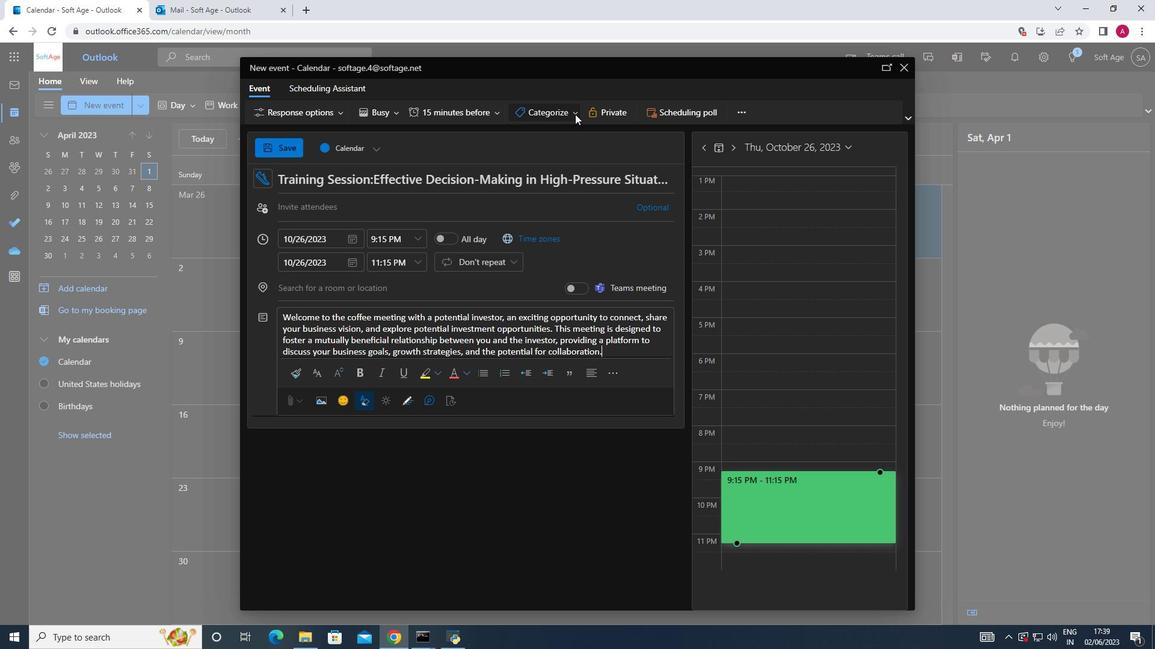 
Action: Mouse moved to (555, 209)
Screenshot: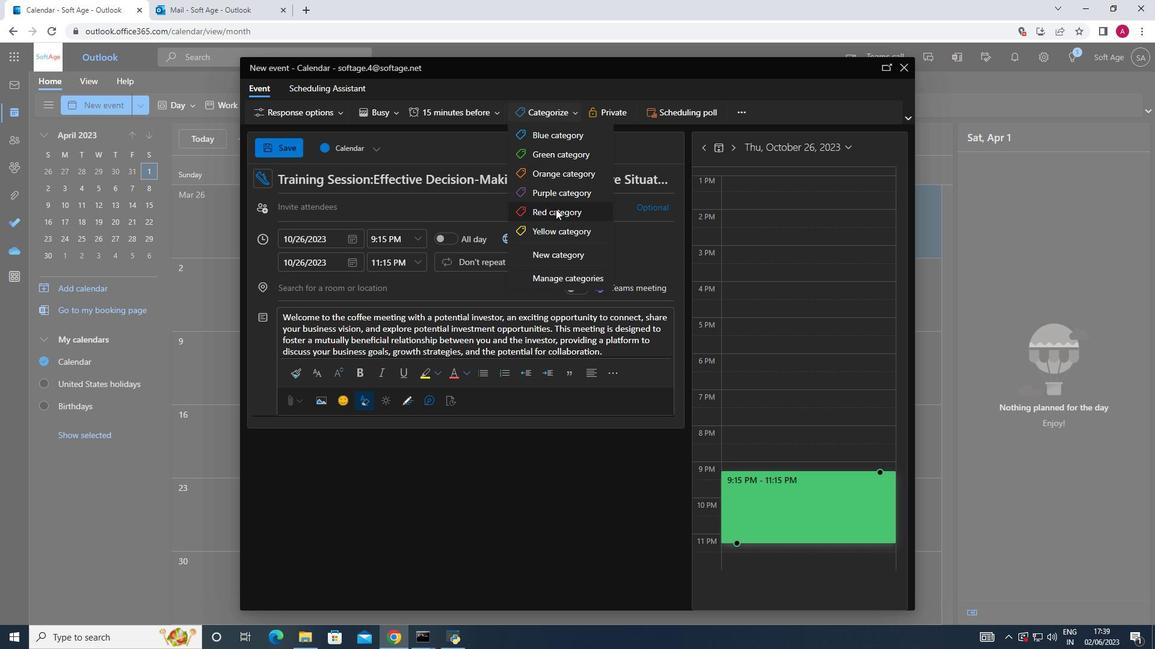 
Action: Mouse pressed left at (555, 209)
Screenshot: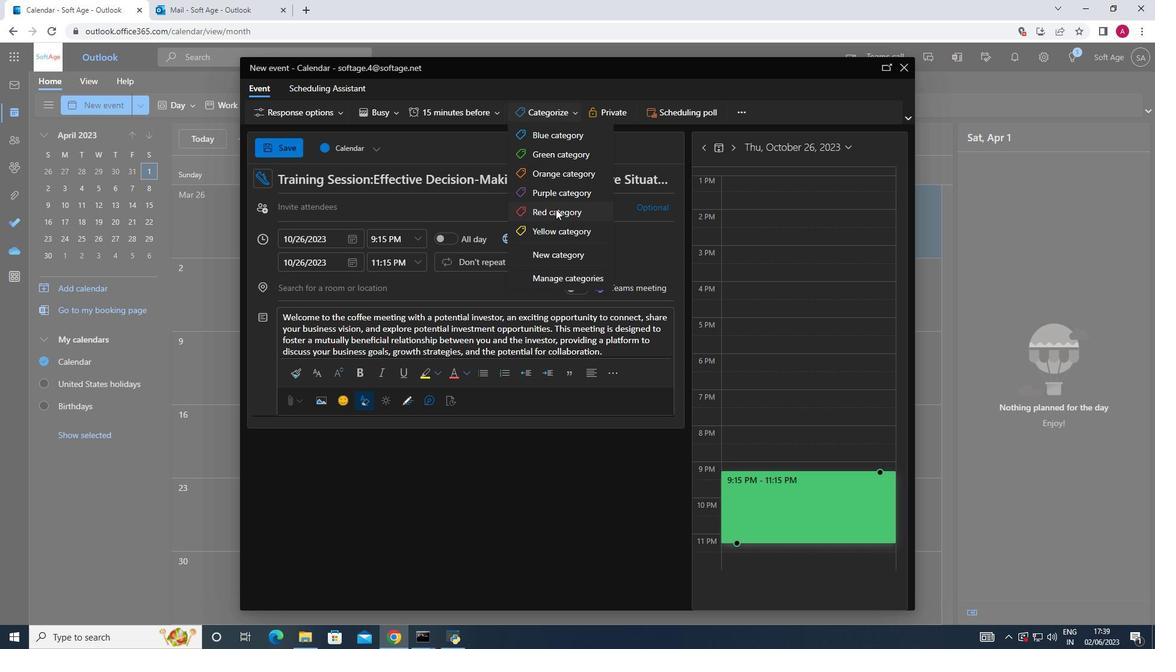 
Action: Mouse moved to (325, 288)
Screenshot: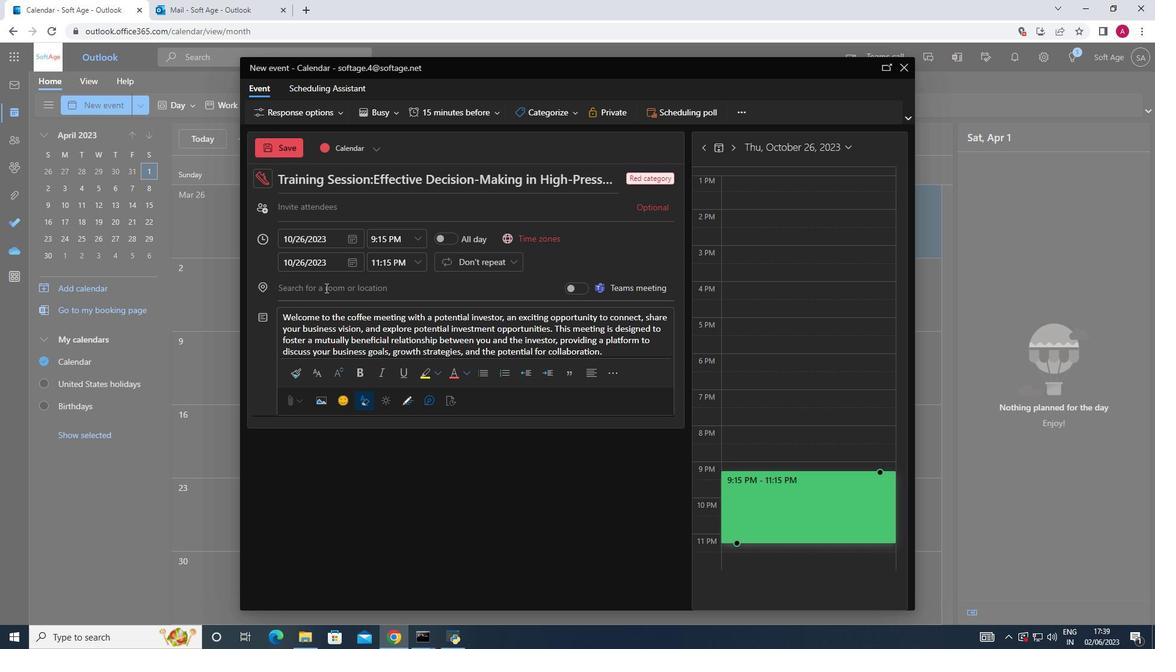 
Action: Mouse pressed left at (325, 288)
Screenshot: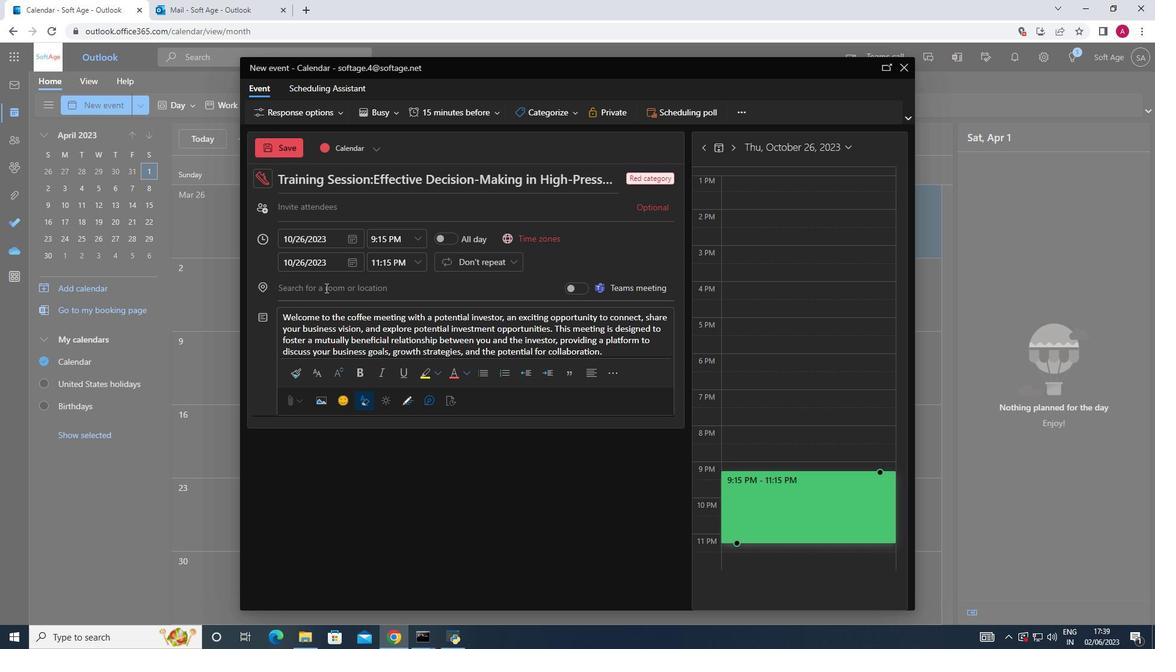
Action: Mouse moved to (330, 285)
Screenshot: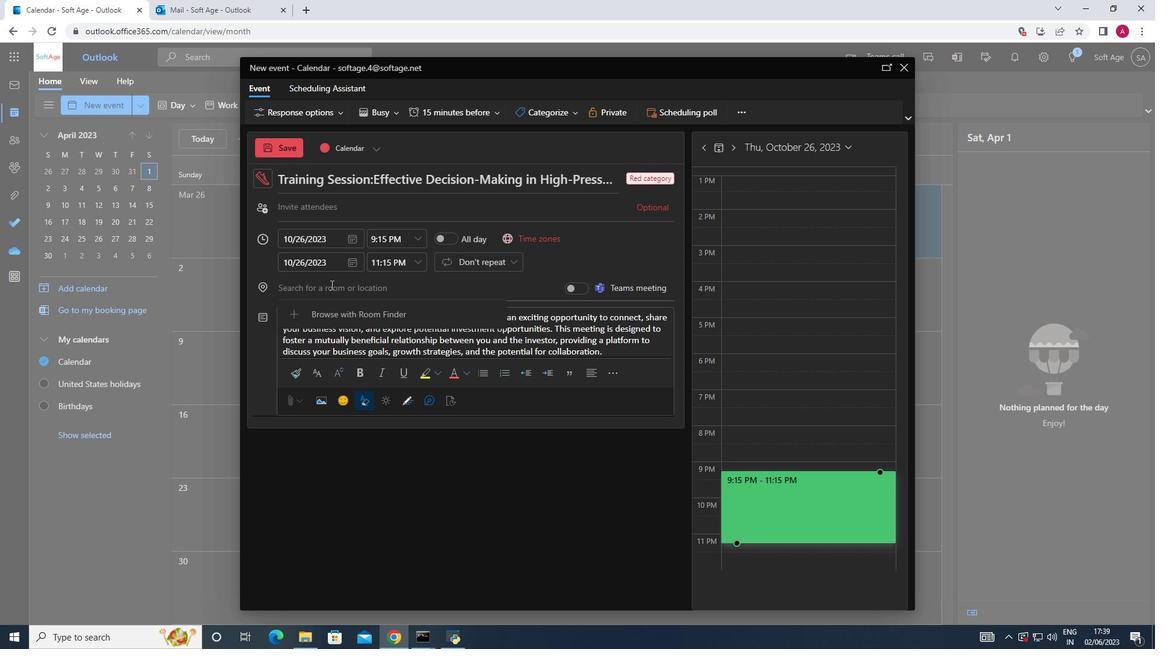 
Action: Key pressed <Key.shift_r><Key.shift_r><Key.shift_r><Key.shift_r><Key.shift_r><Key.shift_r><Key.shift_r><Key.shift_r>Vilnius,<Key.shift_r>Lithuania
Screenshot: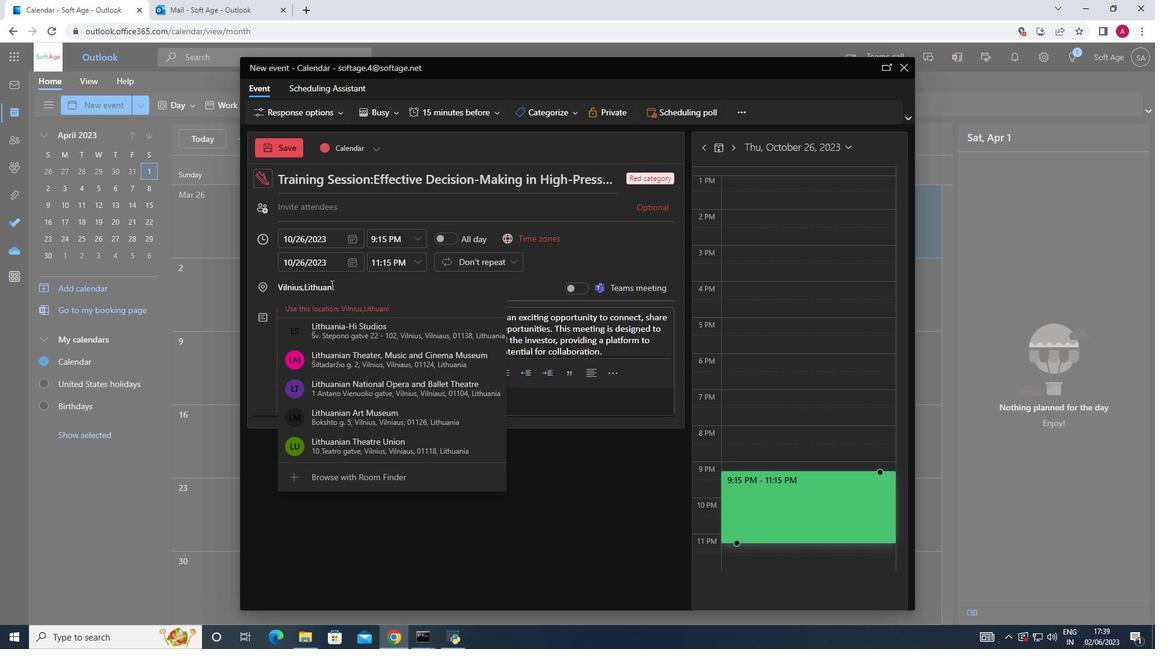 
Action: Mouse moved to (356, 306)
Screenshot: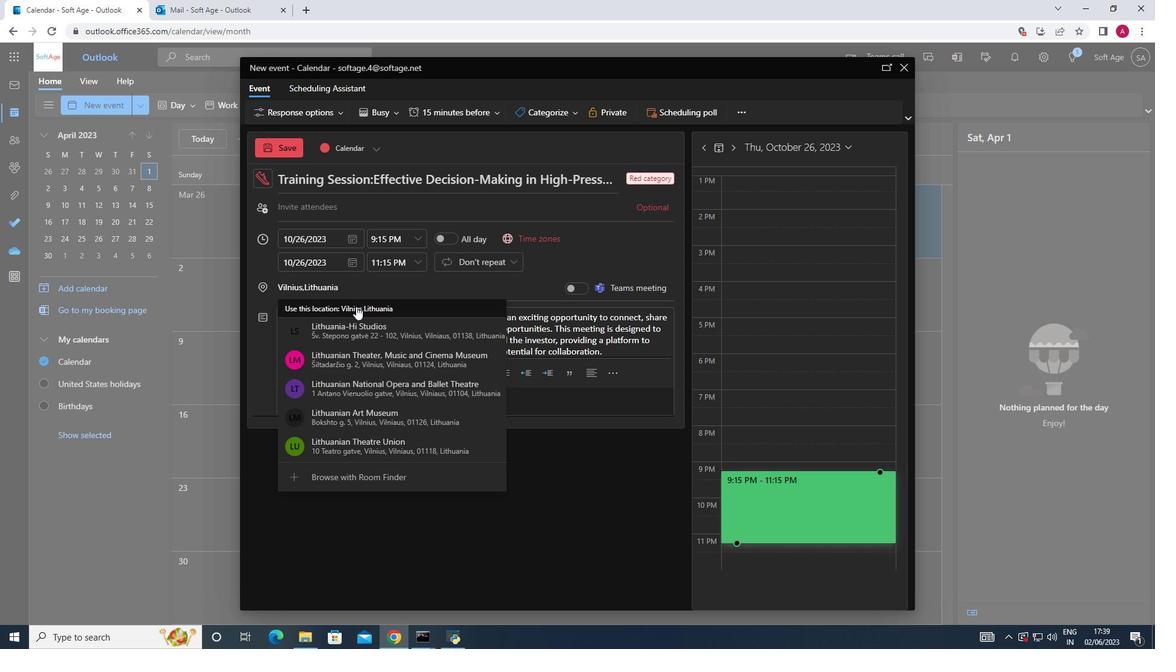 
Action: Mouse pressed left at (356, 306)
Screenshot: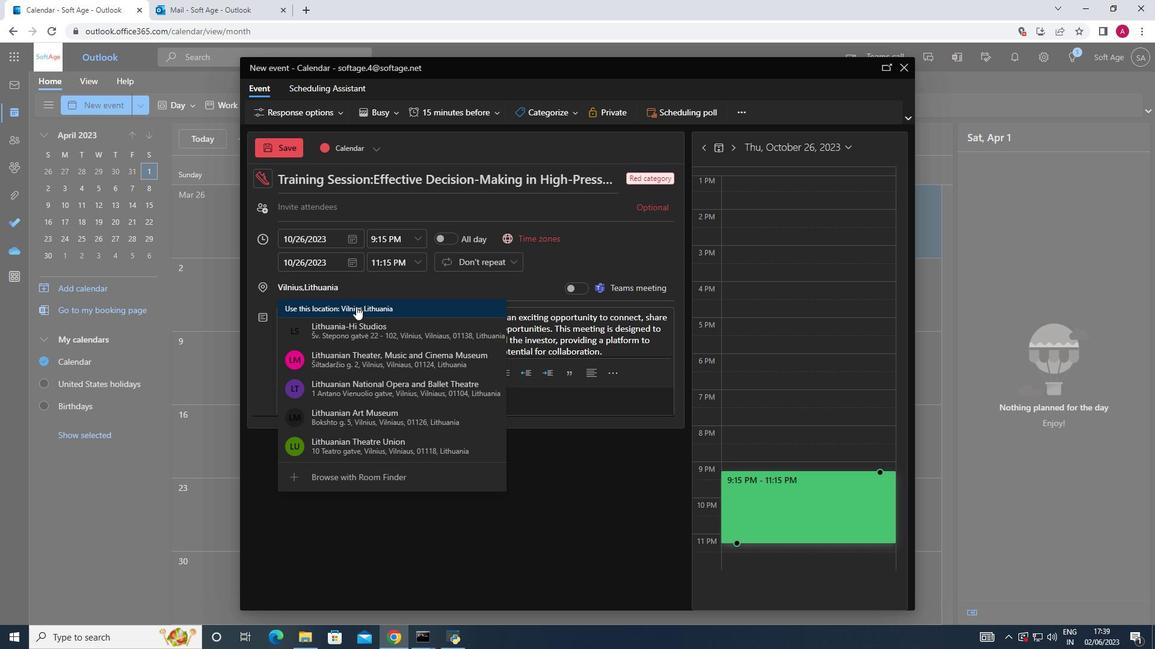
Action: Mouse moved to (321, 209)
Screenshot: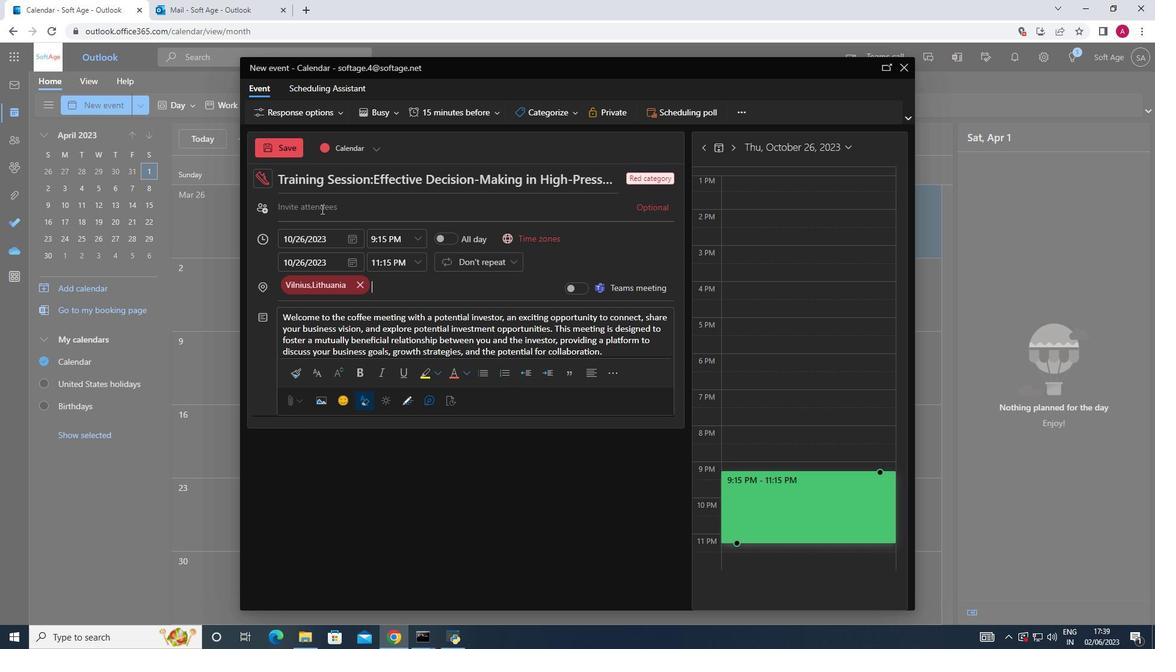 
Action: Mouse pressed left at (321, 209)
Screenshot: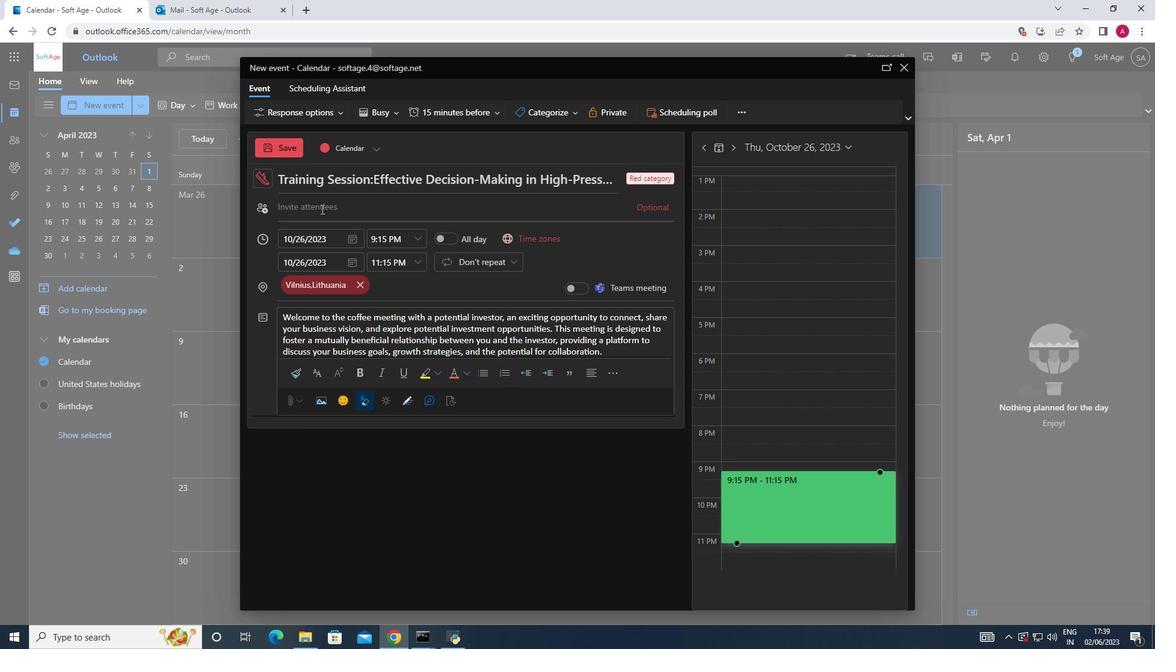 
Action: Mouse moved to (317, 208)
Screenshot: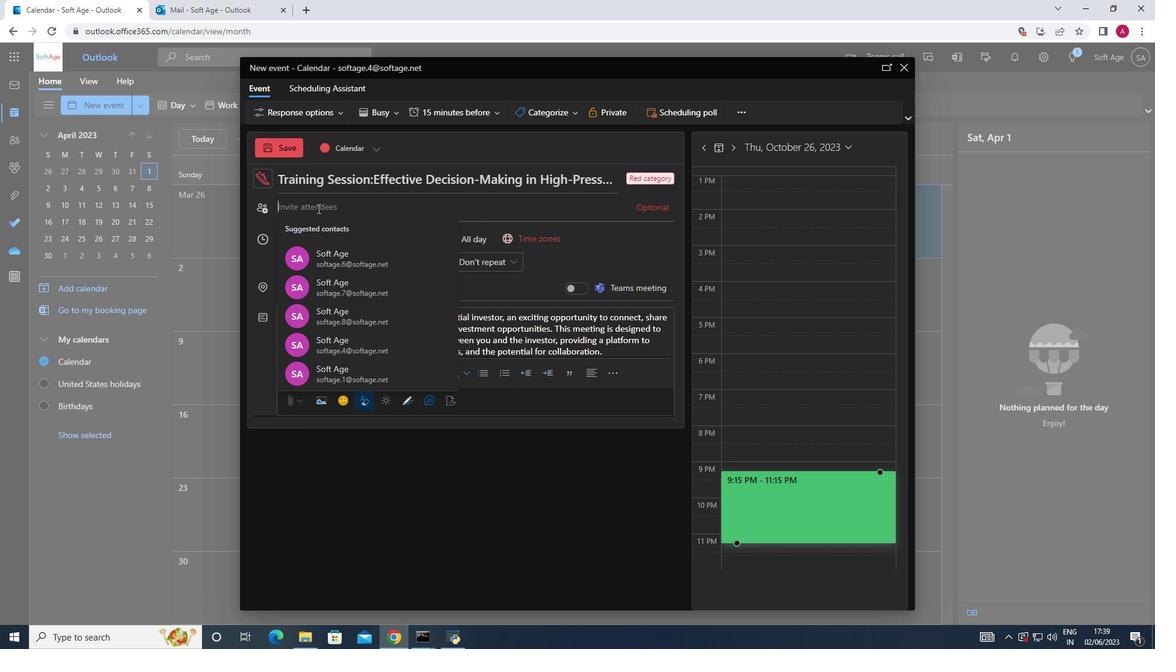 
Action: Key pressed softage.10<Key.shift>@
Screenshot: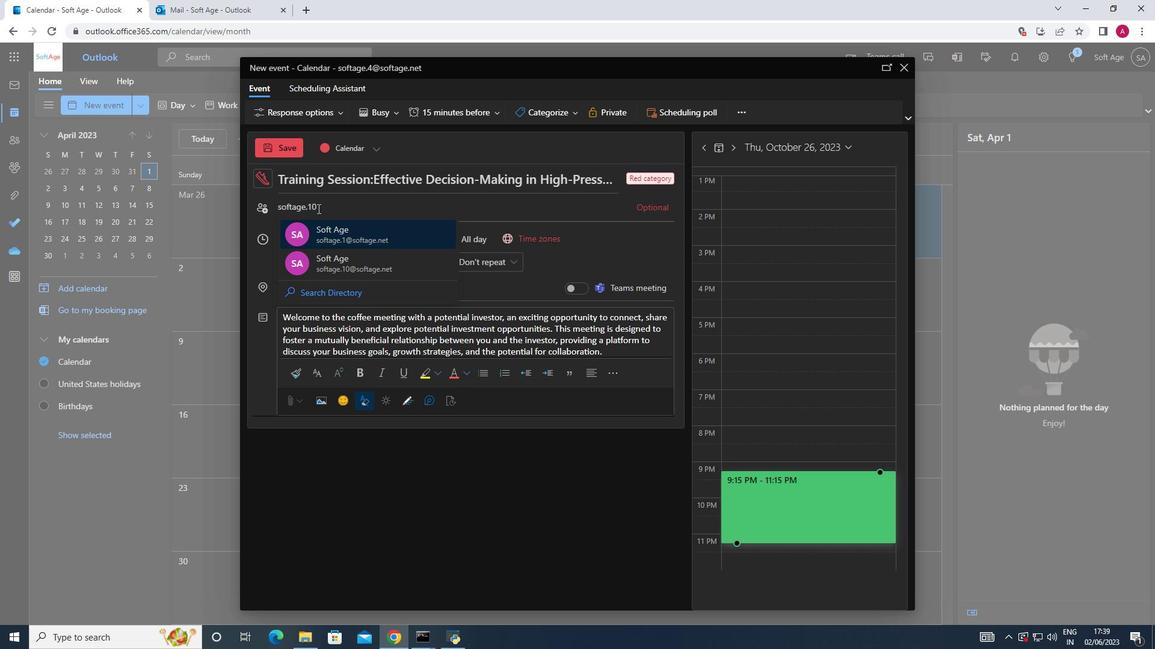 
Action: Mouse moved to (349, 261)
Screenshot: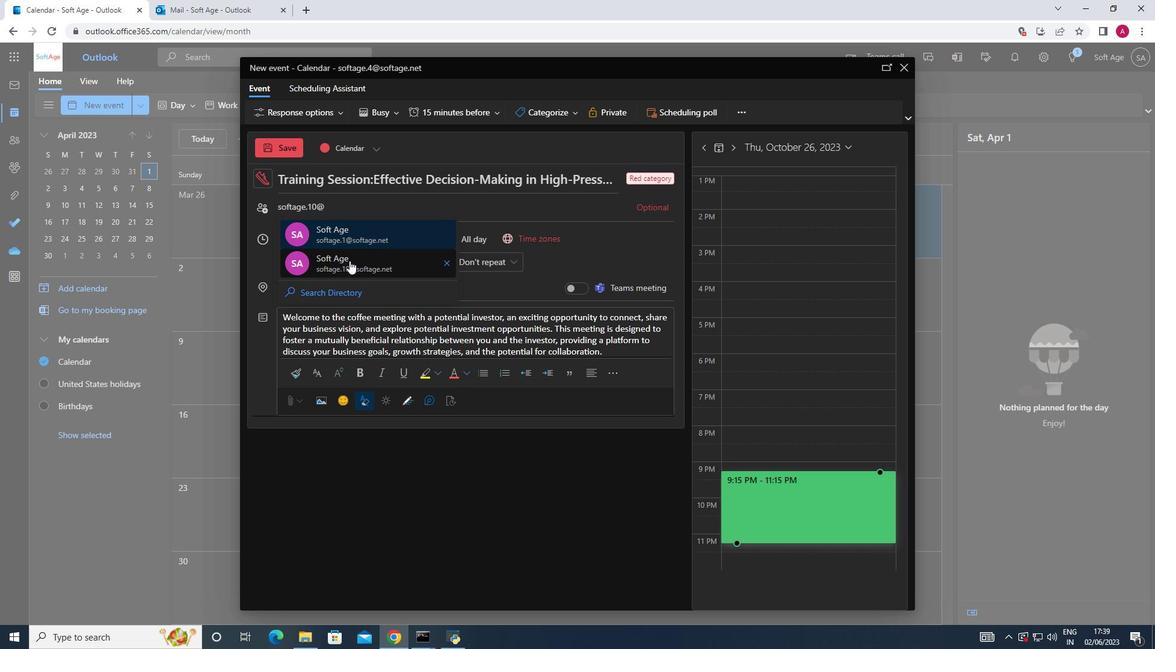 
Action: Mouse pressed left at (349, 261)
Screenshot: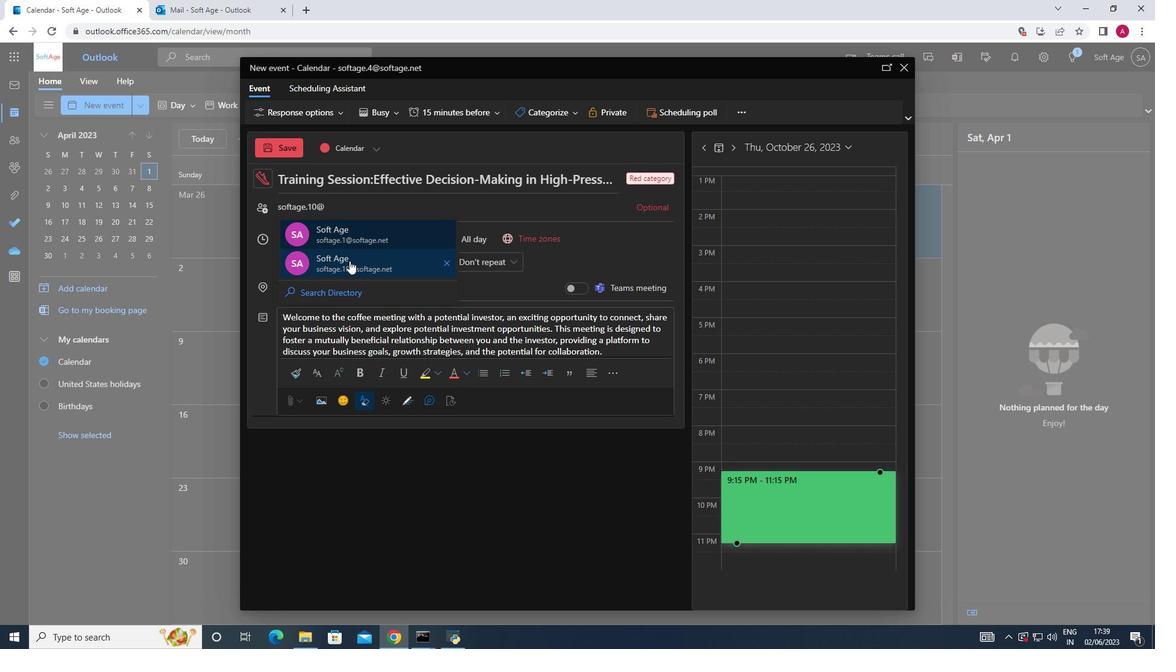 
Action: Key pressed sod<Key.backspace>ftage
Screenshot: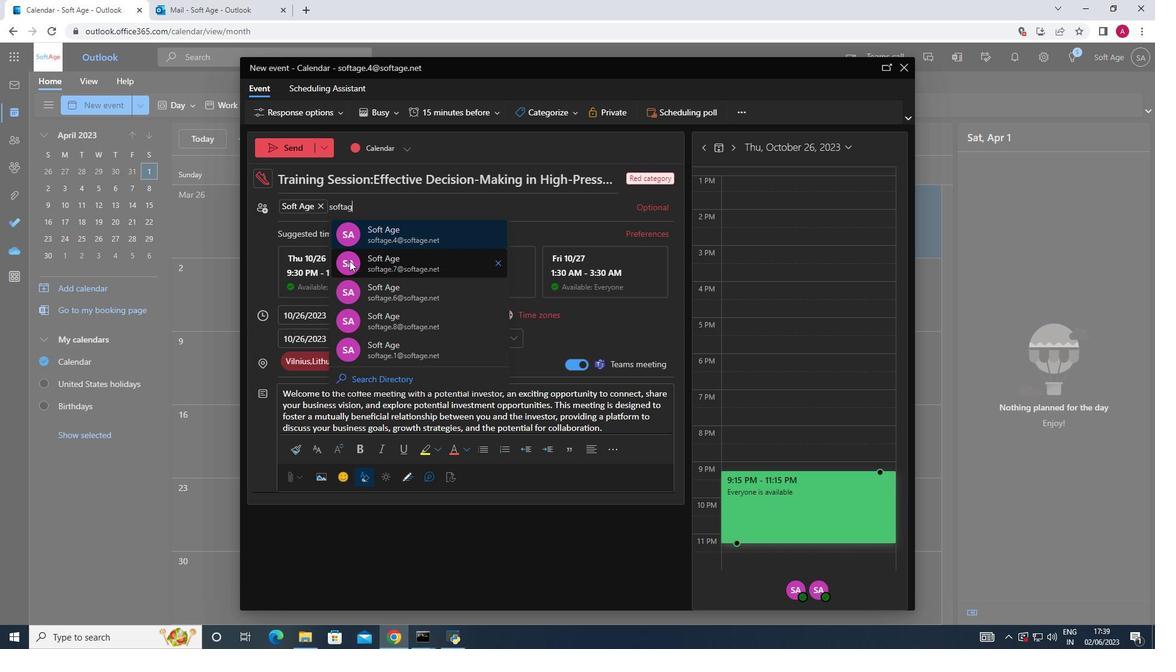 
Action: Mouse moved to (433, 351)
Screenshot: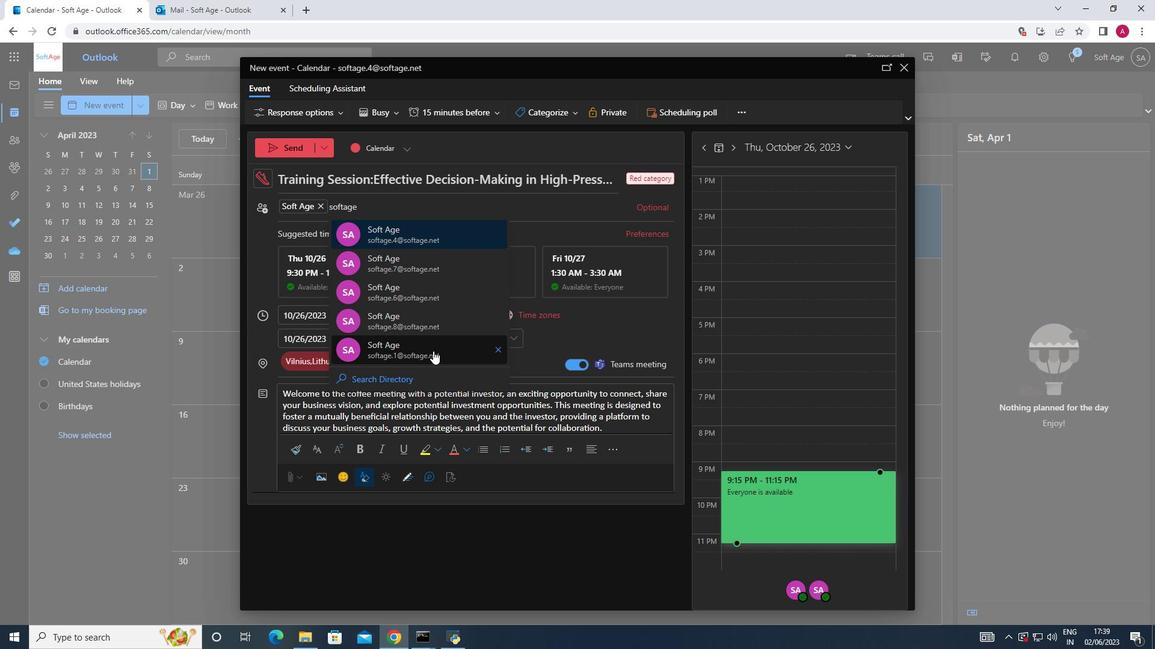 
Action: Mouse pressed left at (433, 351)
Screenshot: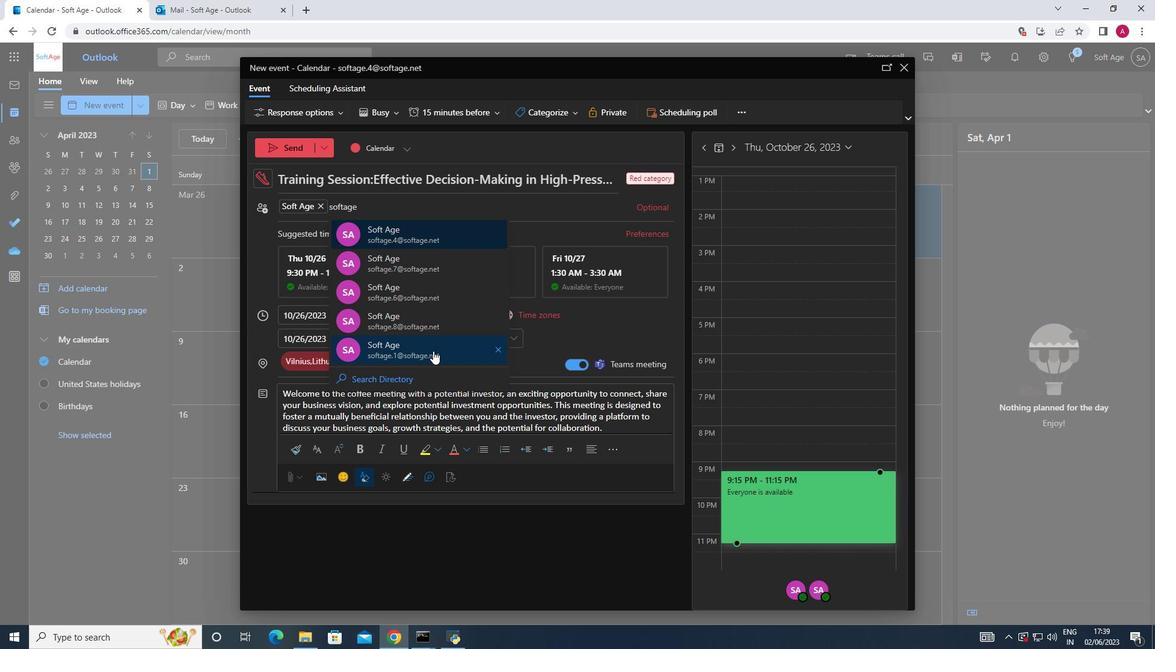 
Action: Mouse moved to (494, 119)
Screenshot: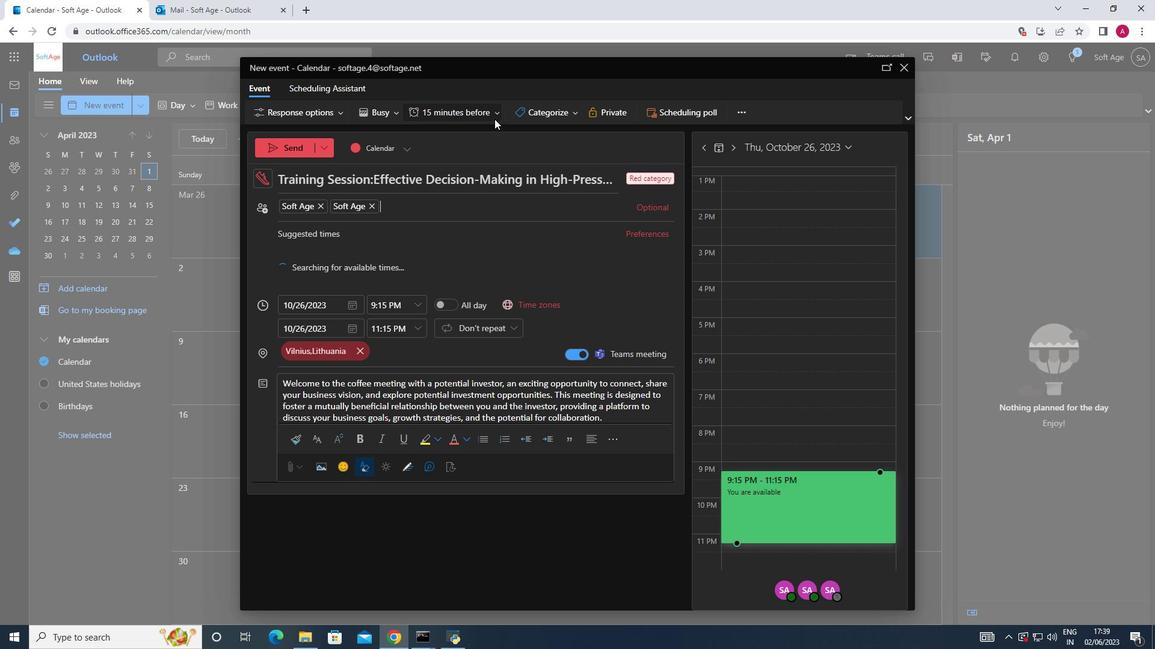 
Action: Mouse pressed left at (494, 119)
Screenshot: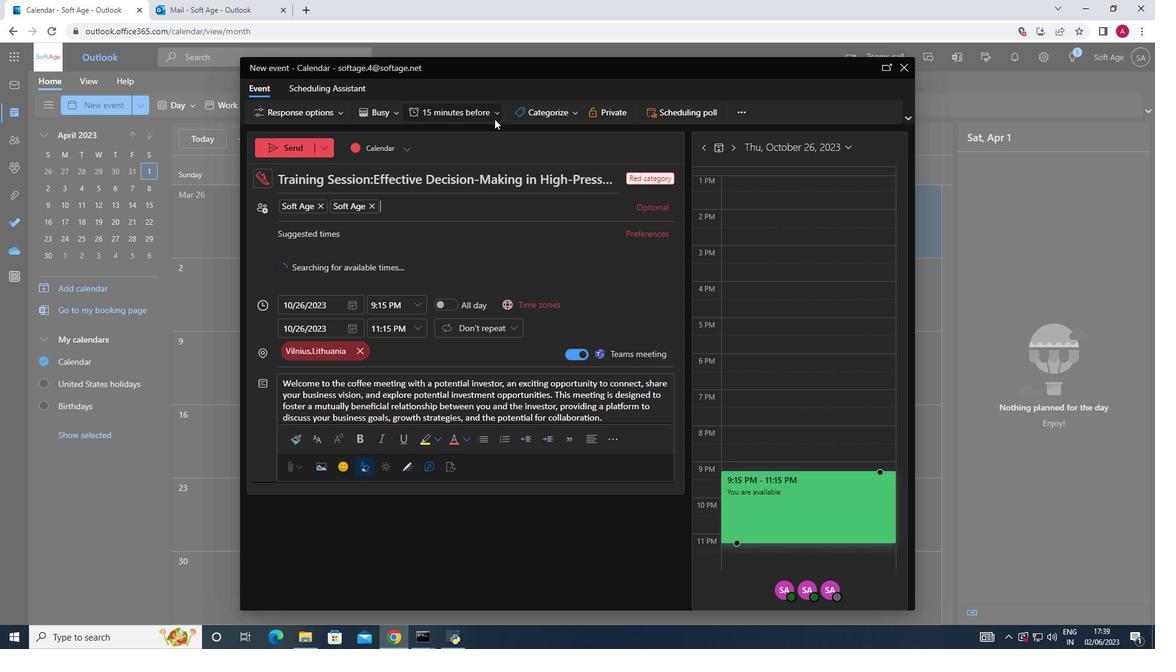 
Action: Mouse moved to (481, 214)
Screenshot: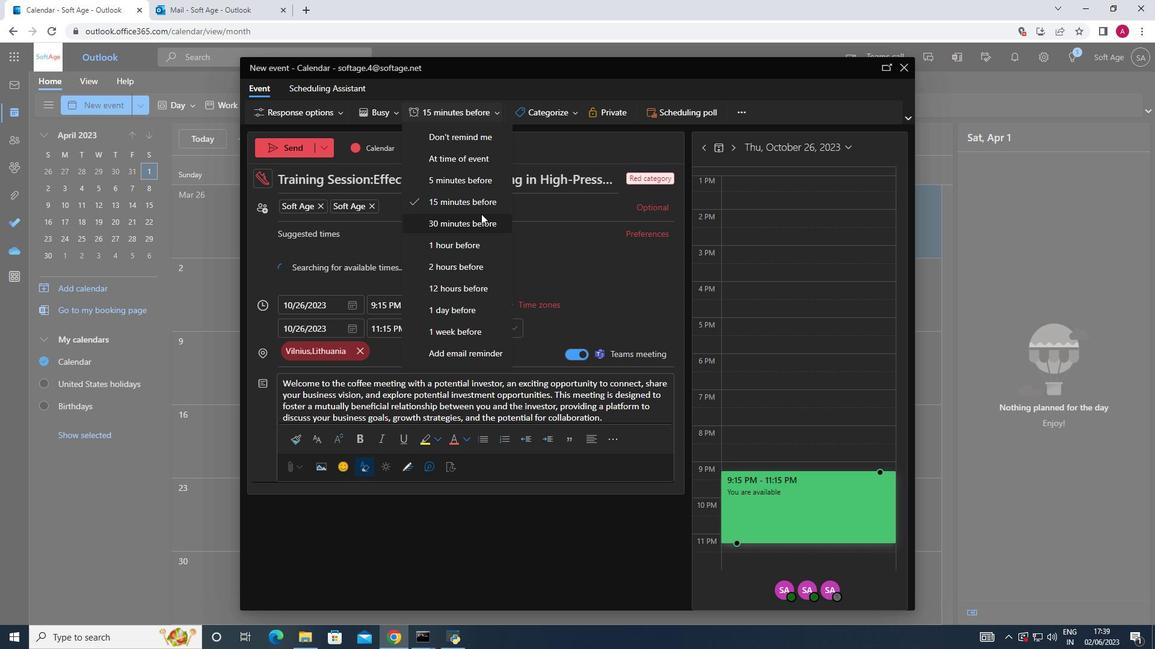 
Action: Mouse pressed left at (481, 214)
Screenshot: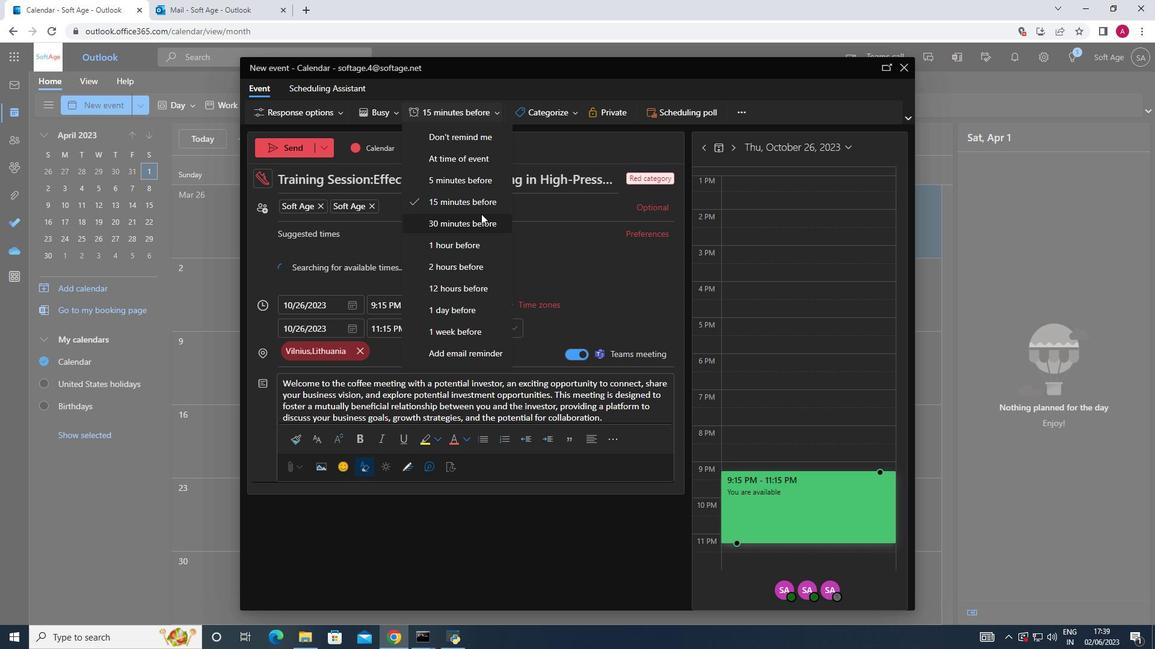 
Action: Mouse moved to (296, 151)
Screenshot: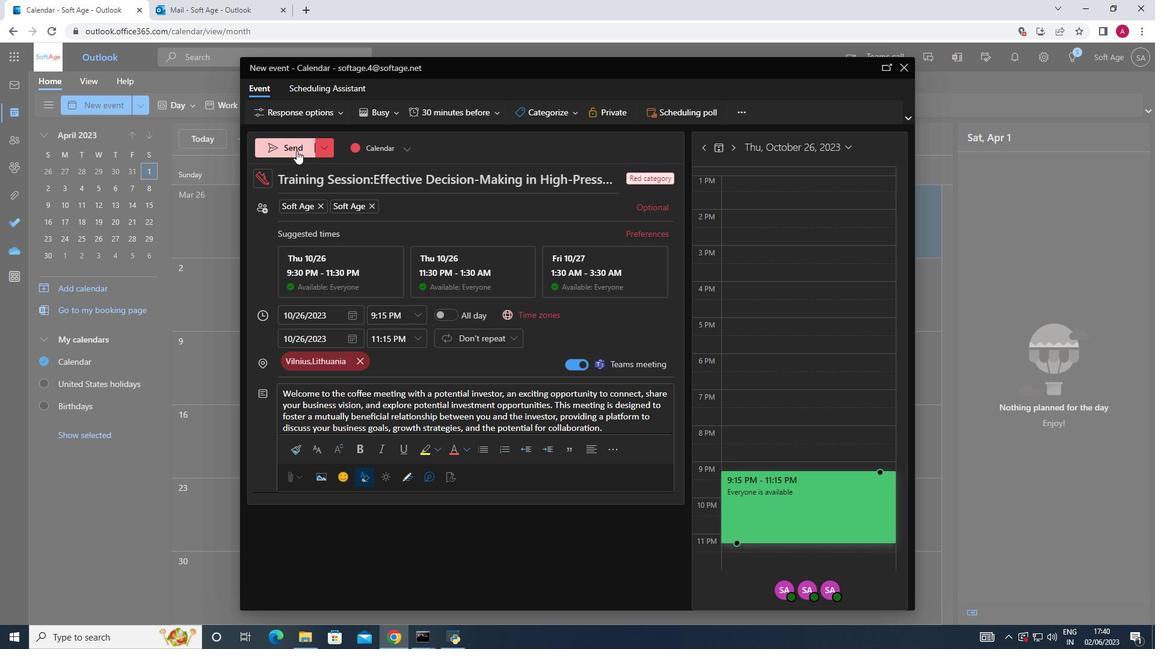 
Action: Mouse pressed left at (296, 151)
Screenshot: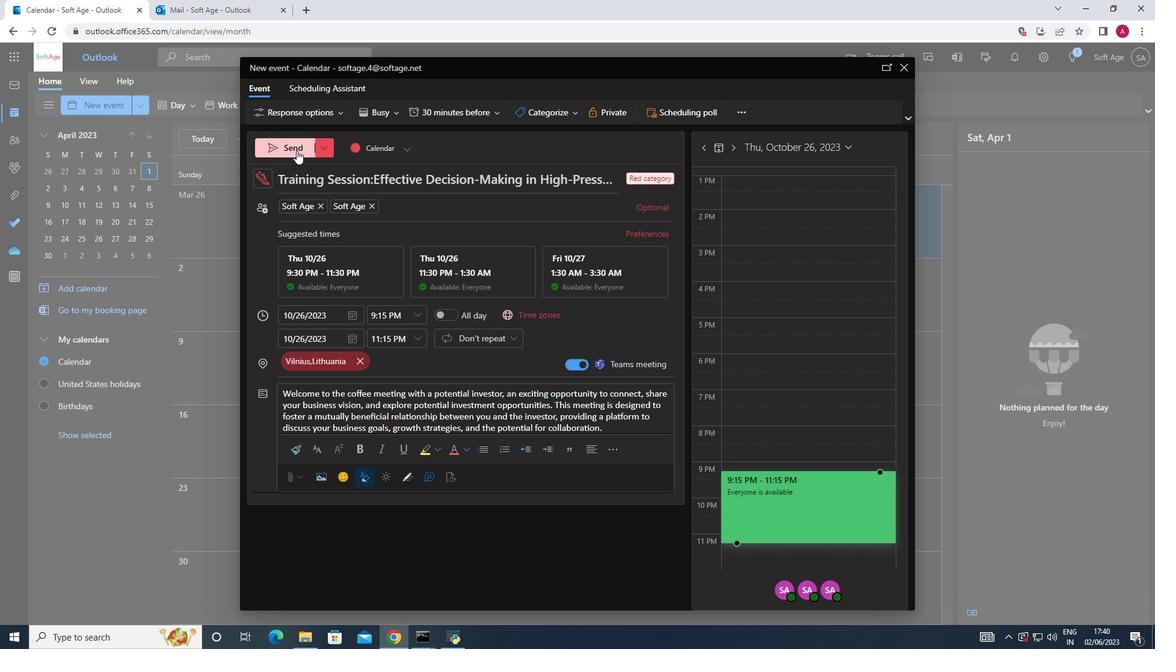 
Action: Mouse moved to (296, 149)
Screenshot: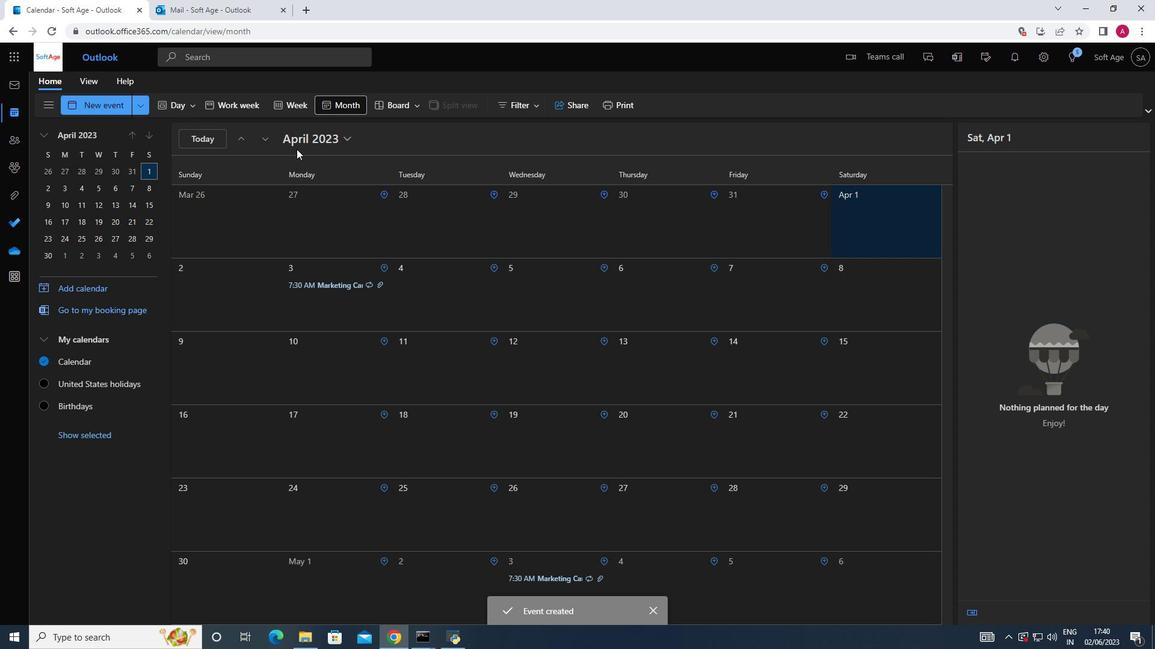 
